 Task: Look for space in Begamganj, India from 4th June, 2023 to 15th June, 2023 for 2 adults in price range Rs.10000 to Rs.15000. Place can be entire place with 1  bedroom having 1 bed and 1 bathroom. Property type can be house, flat, guest house, hotel. Booking option can be shelf check-in. Required host language is English.
Action: Mouse moved to (445, 93)
Screenshot: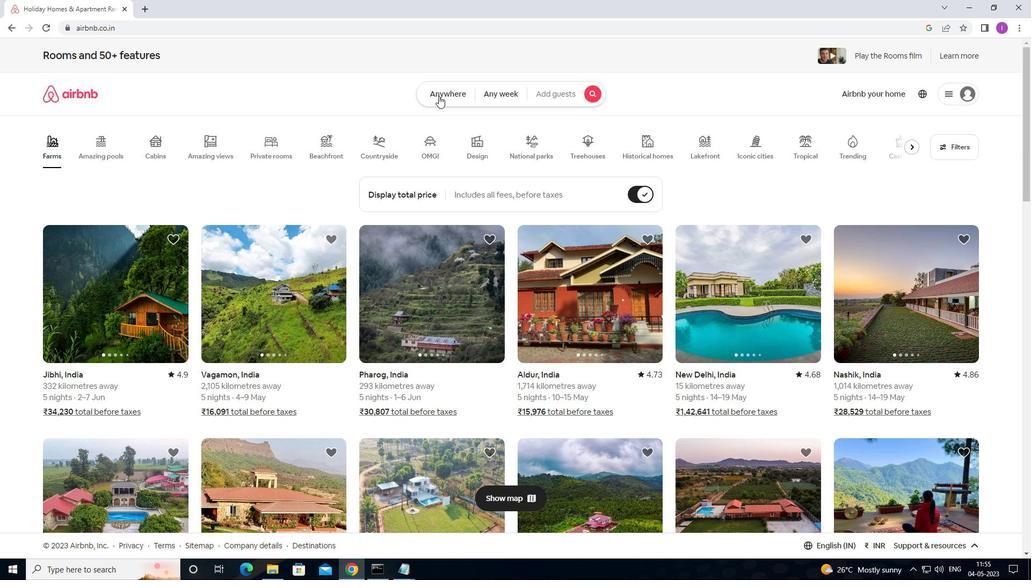 
Action: Mouse pressed left at (445, 93)
Screenshot: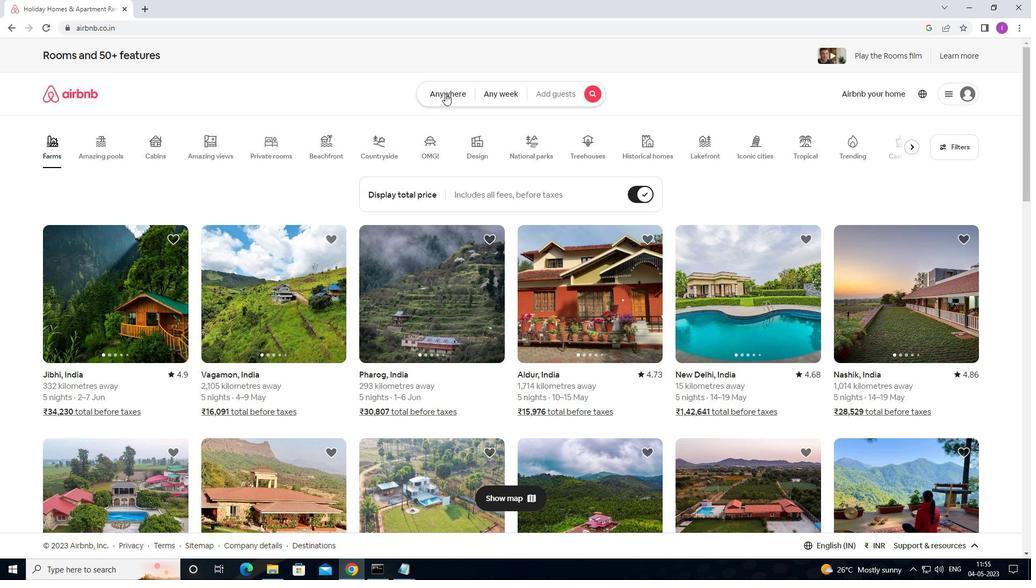 
Action: Mouse moved to (361, 140)
Screenshot: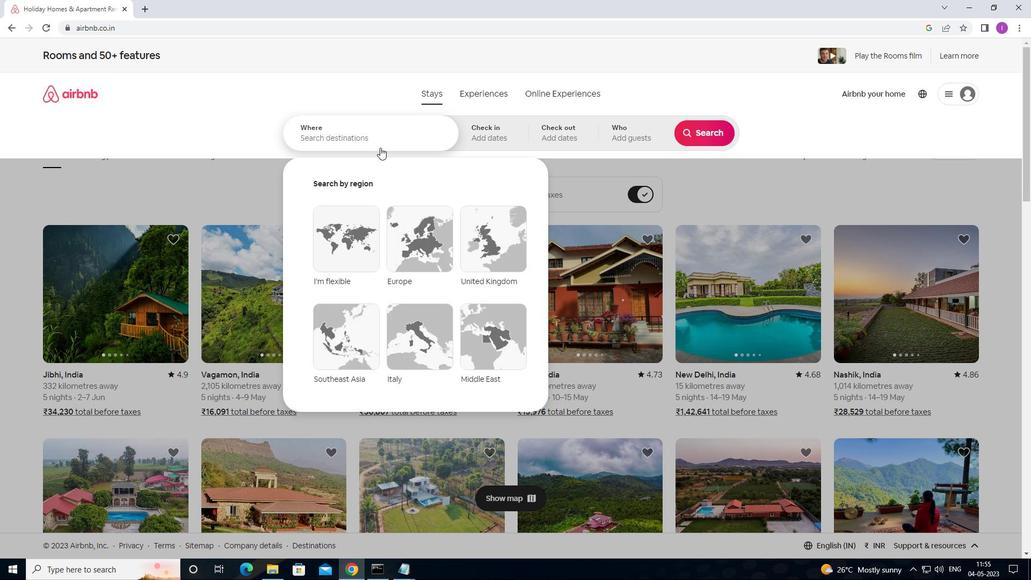 
Action: Mouse pressed left at (361, 140)
Screenshot: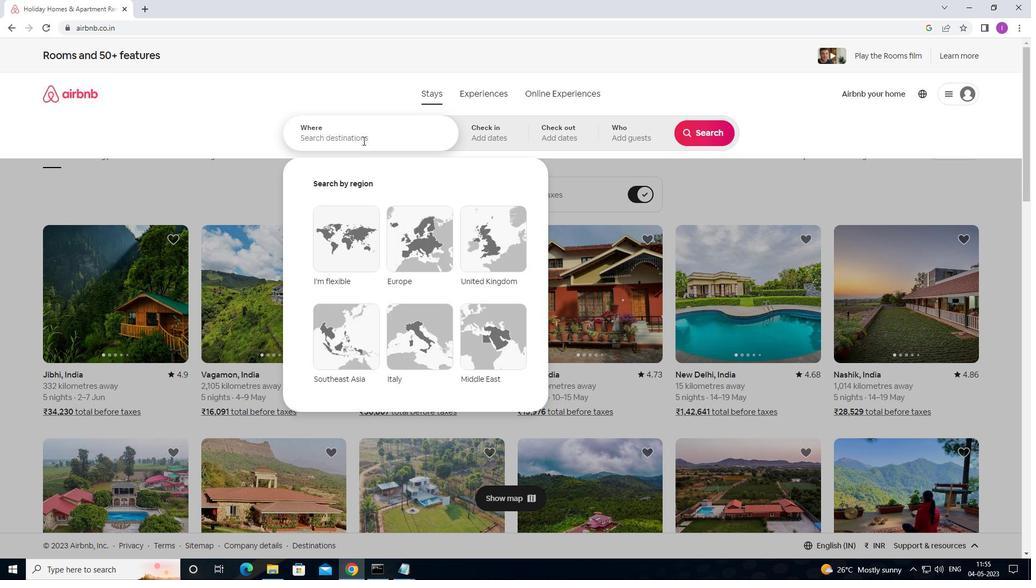 
Action: Mouse moved to (368, 142)
Screenshot: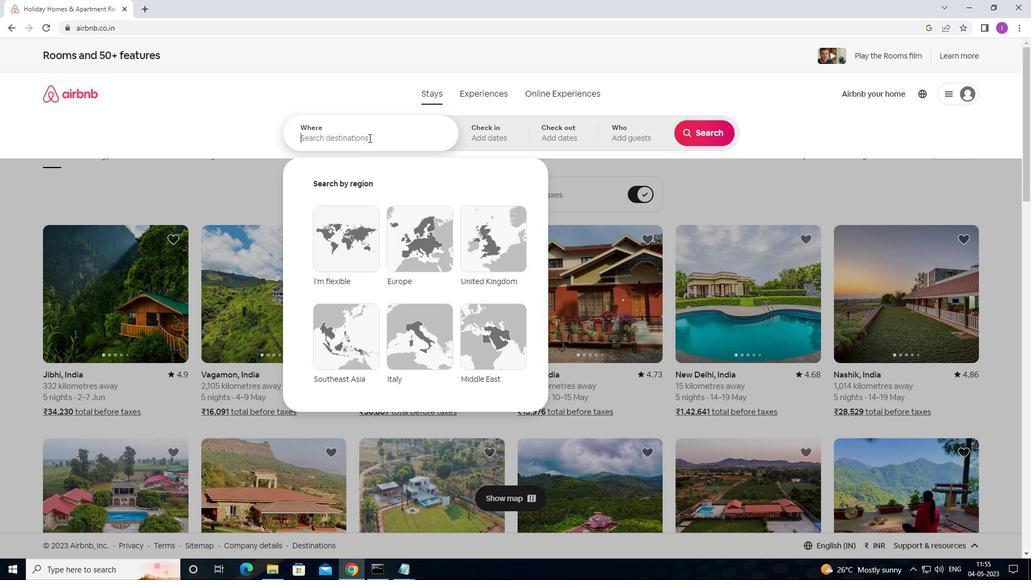 
Action: Key pressed <Key.shift>BEGAMGA
Screenshot: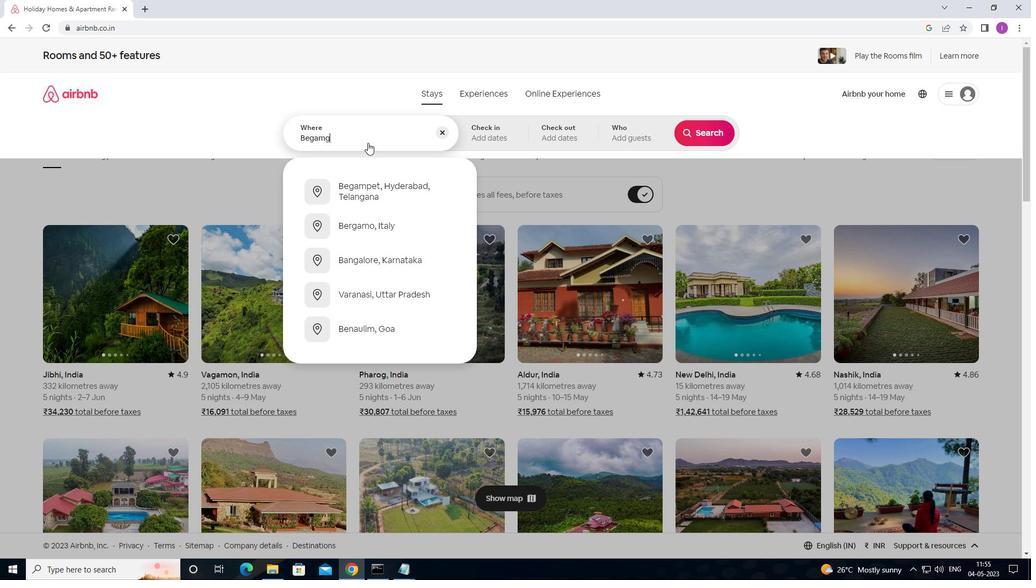 
Action: Mouse moved to (368, 142)
Screenshot: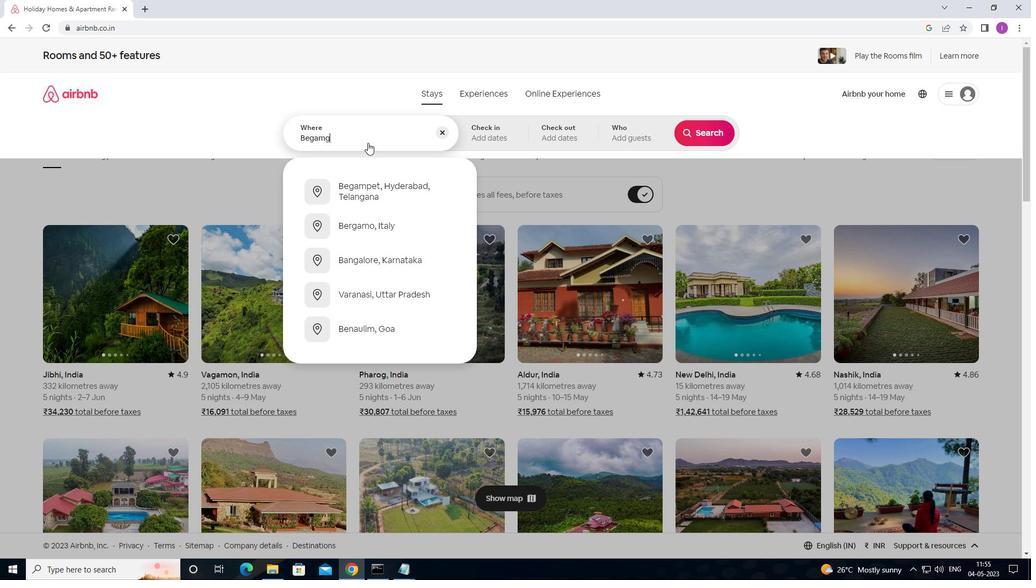 
Action: Key pressed NJ,<Key.shift>INDIA
Screenshot: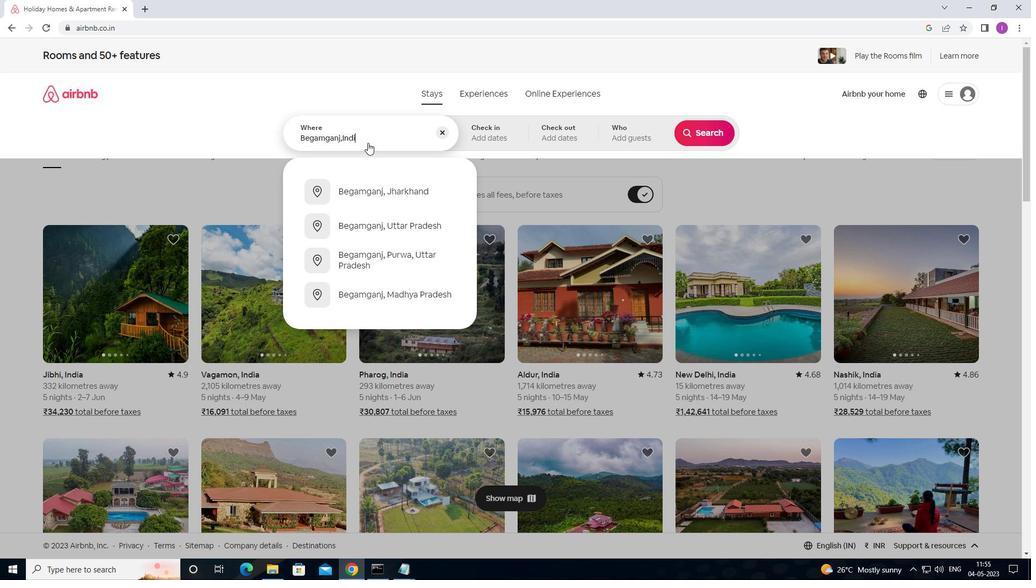 
Action: Mouse moved to (506, 138)
Screenshot: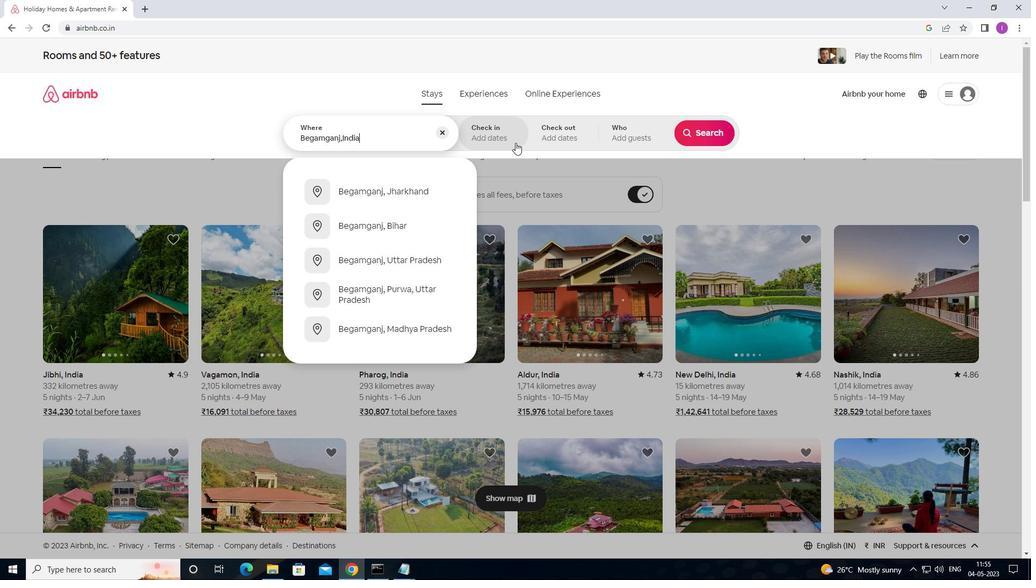 
Action: Mouse pressed left at (506, 138)
Screenshot: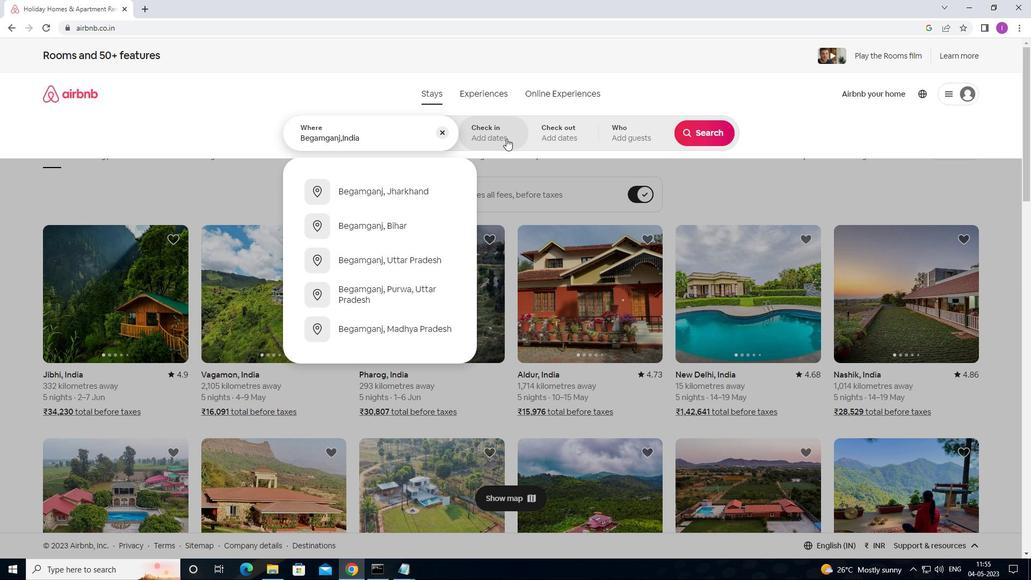 
Action: Mouse moved to (532, 288)
Screenshot: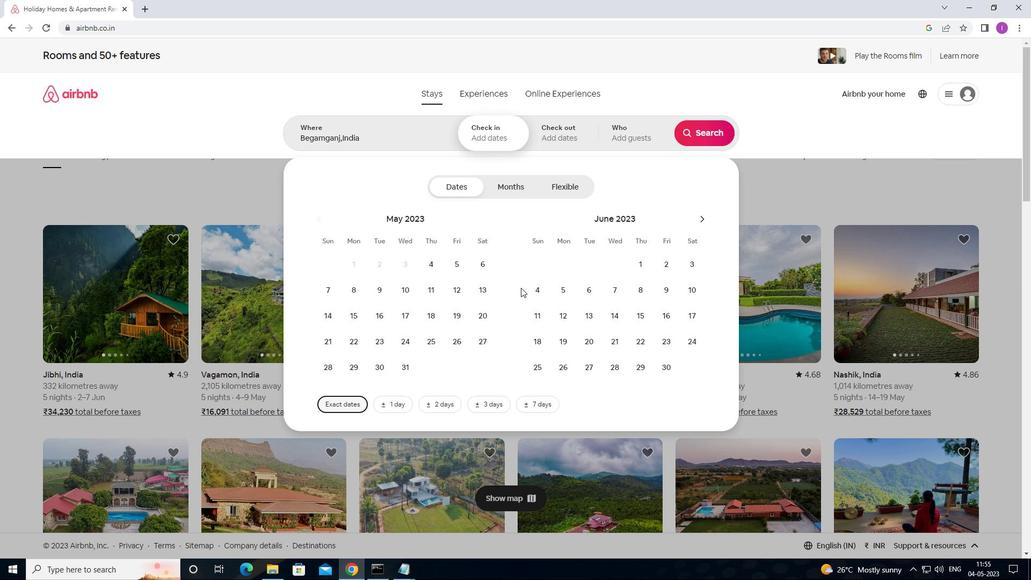 
Action: Mouse pressed left at (532, 288)
Screenshot: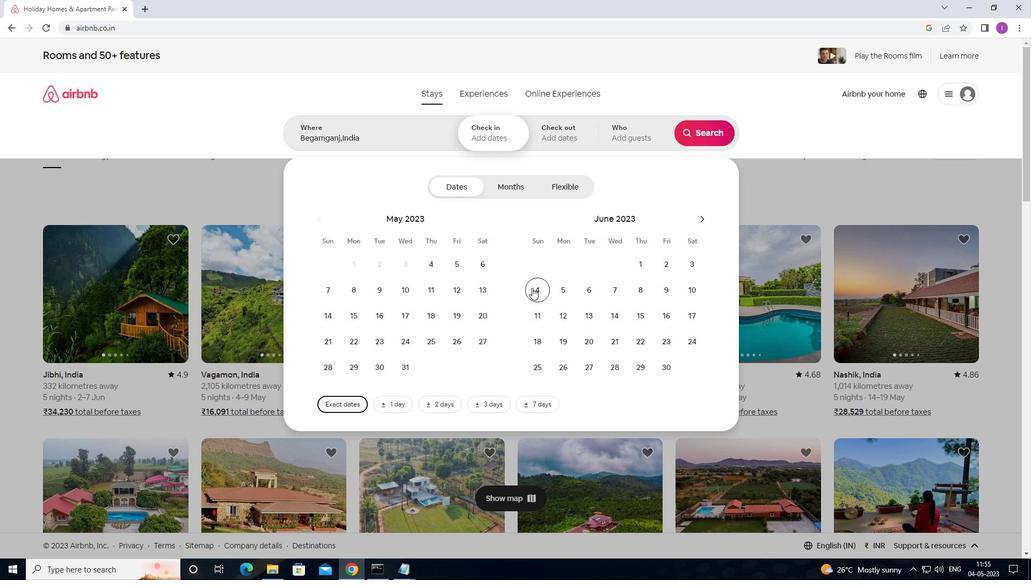 
Action: Mouse moved to (645, 316)
Screenshot: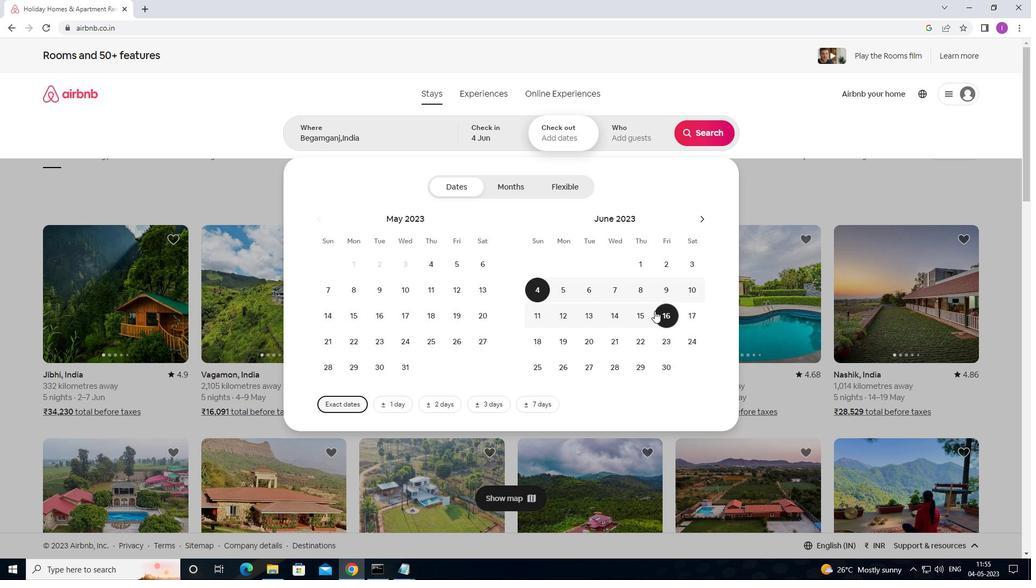 
Action: Mouse pressed left at (645, 316)
Screenshot: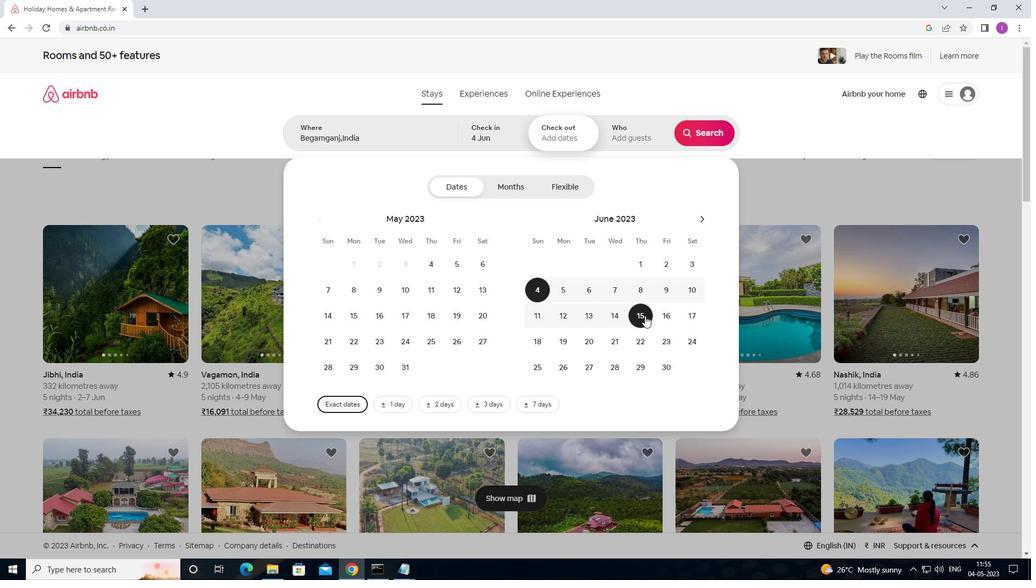
Action: Mouse moved to (629, 132)
Screenshot: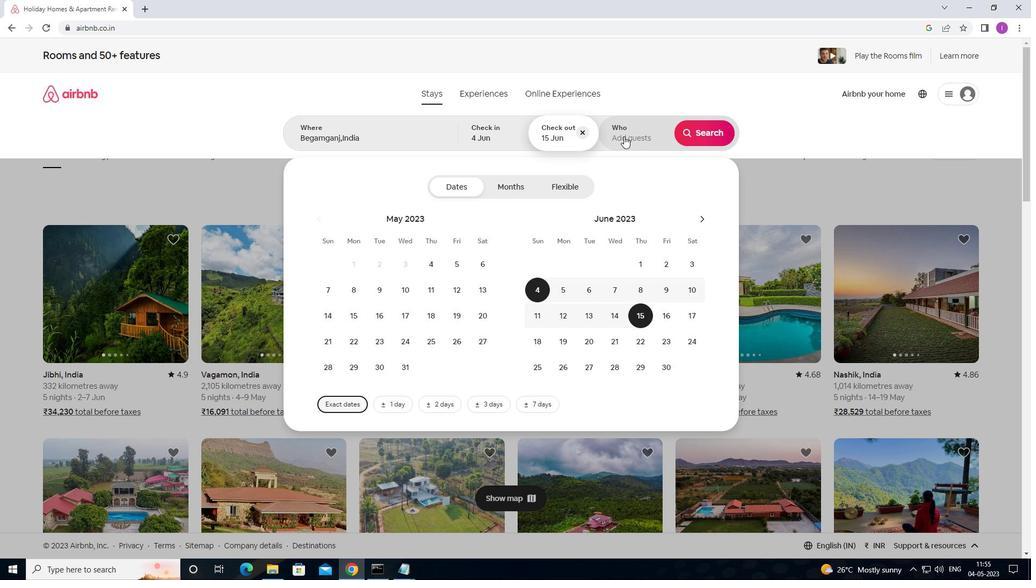 
Action: Mouse pressed left at (629, 132)
Screenshot: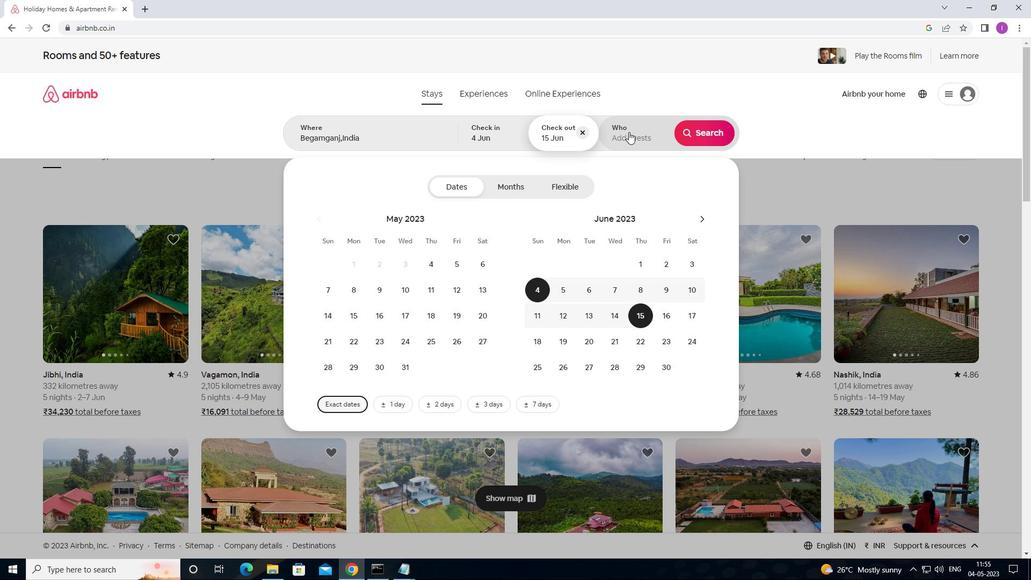 
Action: Mouse moved to (703, 190)
Screenshot: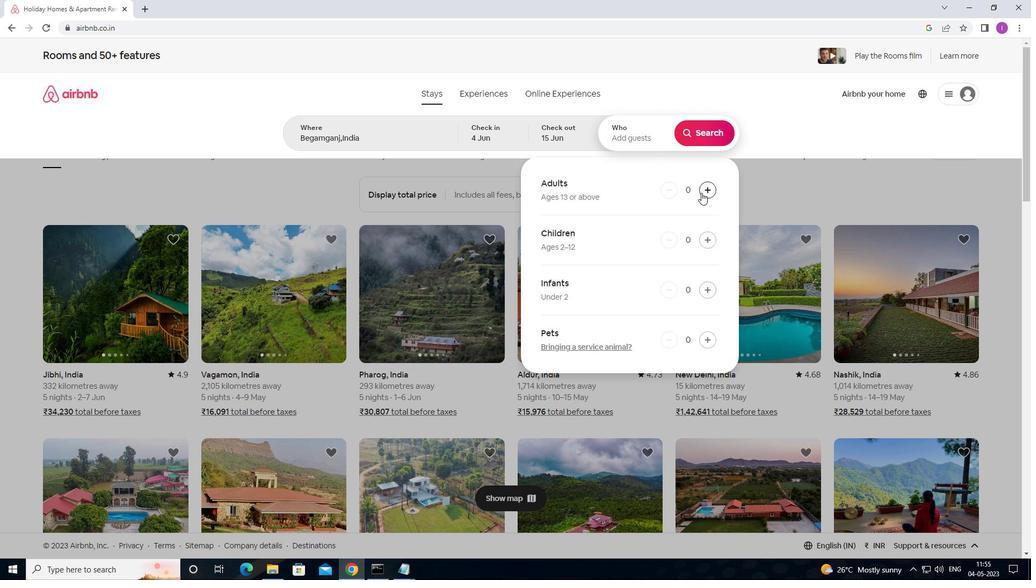 
Action: Mouse pressed left at (703, 190)
Screenshot: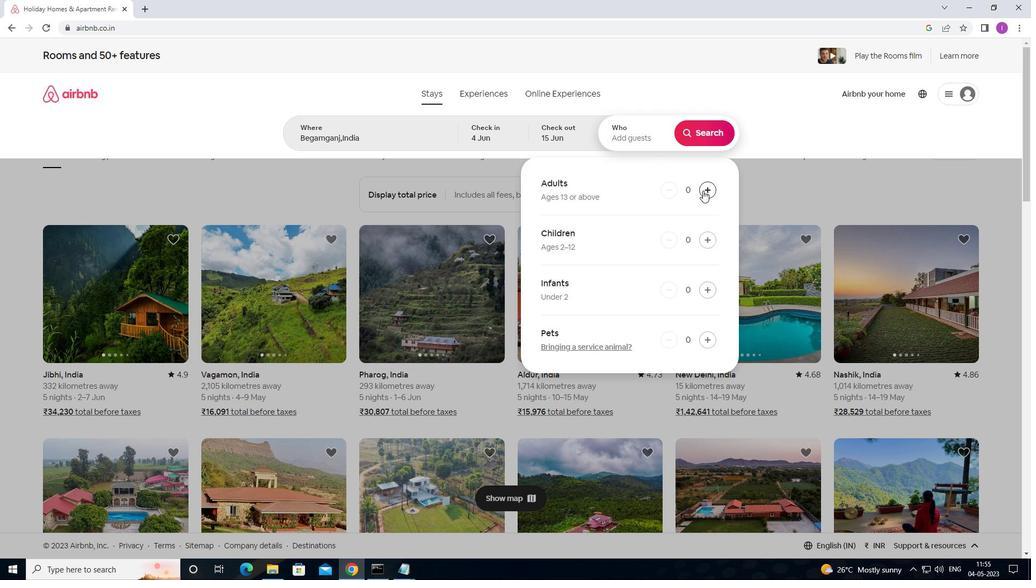 
Action: Mouse moved to (704, 190)
Screenshot: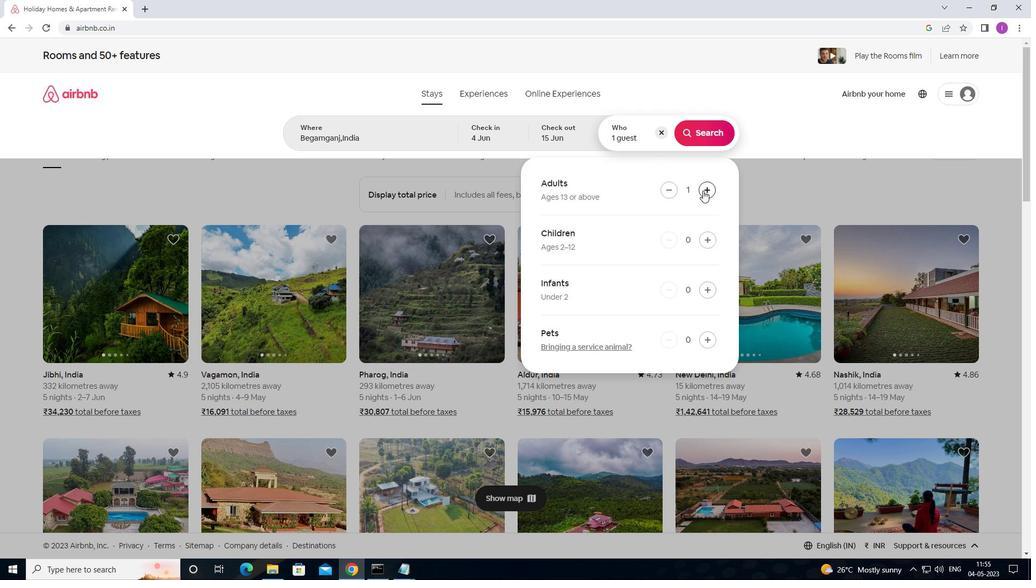 
Action: Mouse pressed left at (704, 190)
Screenshot: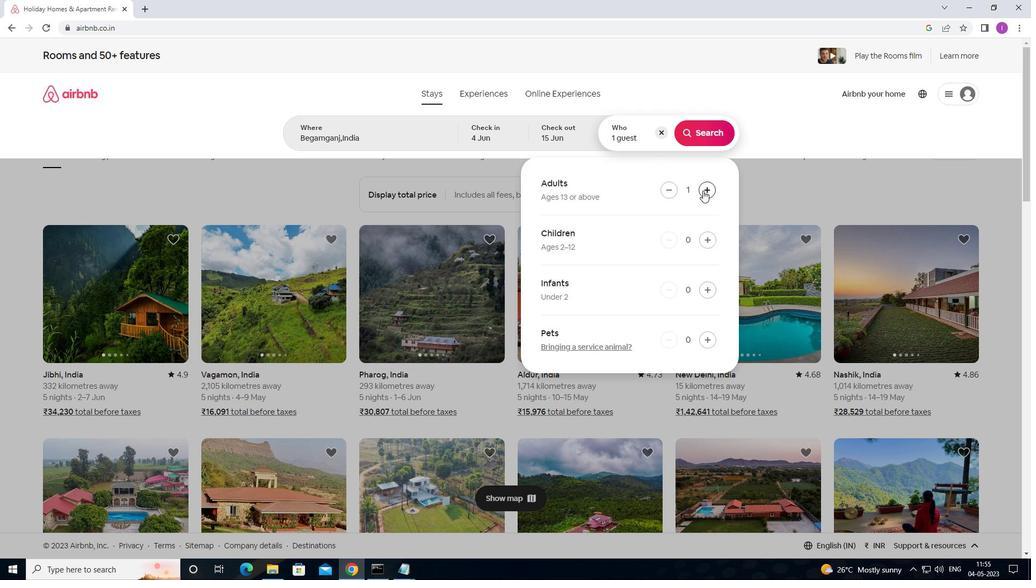 
Action: Mouse moved to (704, 138)
Screenshot: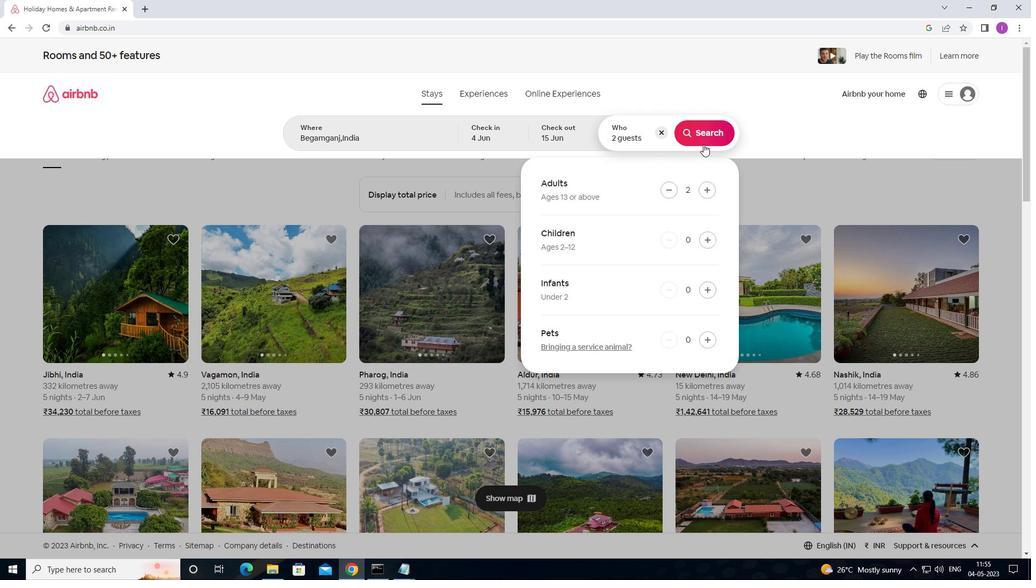 
Action: Mouse pressed left at (704, 138)
Screenshot: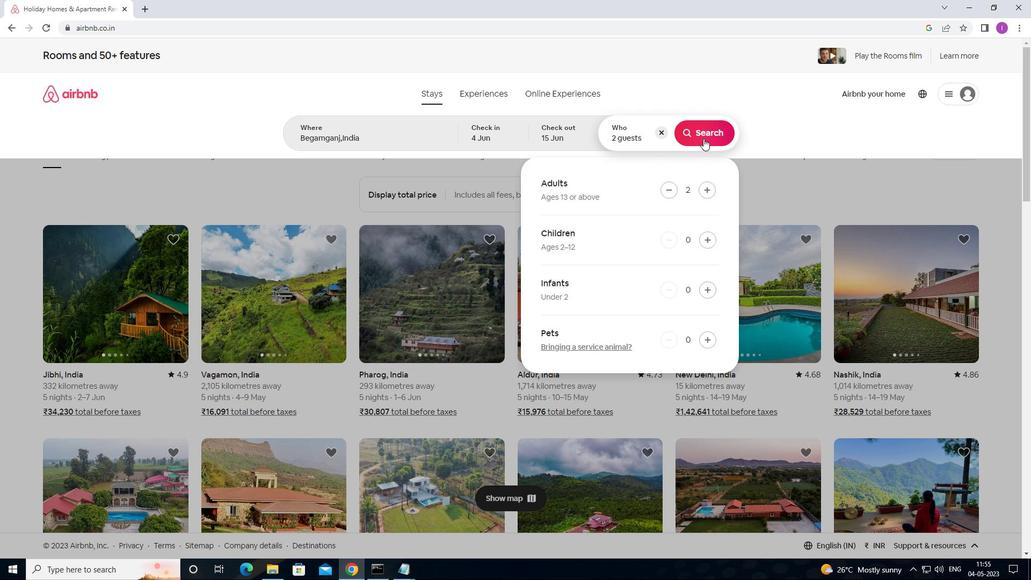 
Action: Mouse moved to (990, 108)
Screenshot: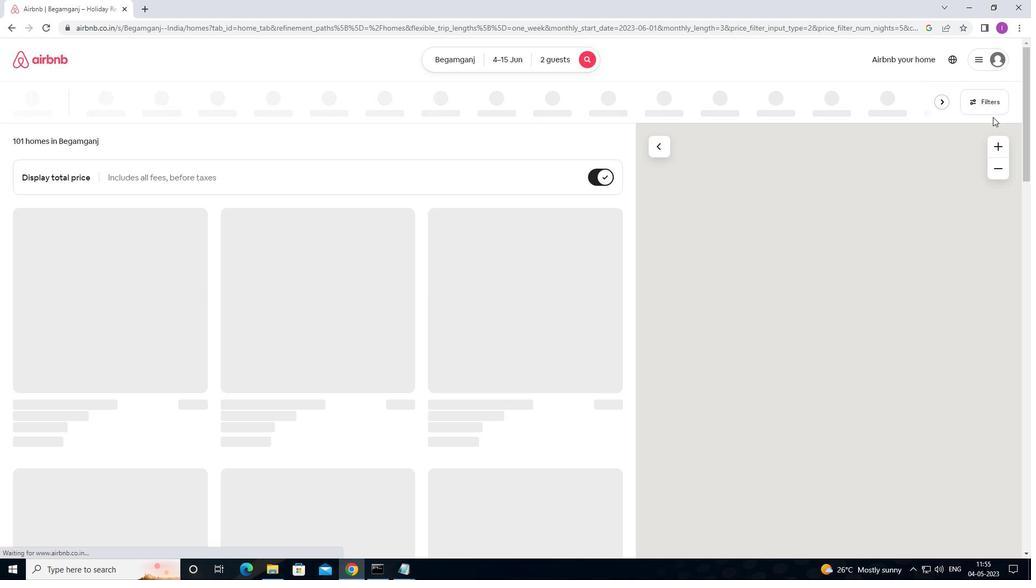 
Action: Mouse pressed left at (990, 108)
Screenshot: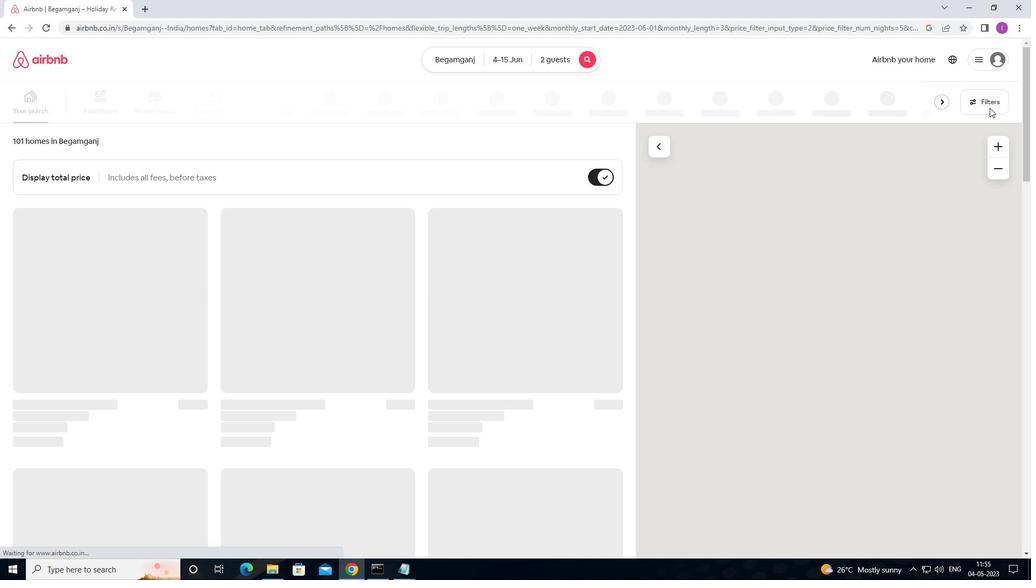 
Action: Mouse moved to (377, 239)
Screenshot: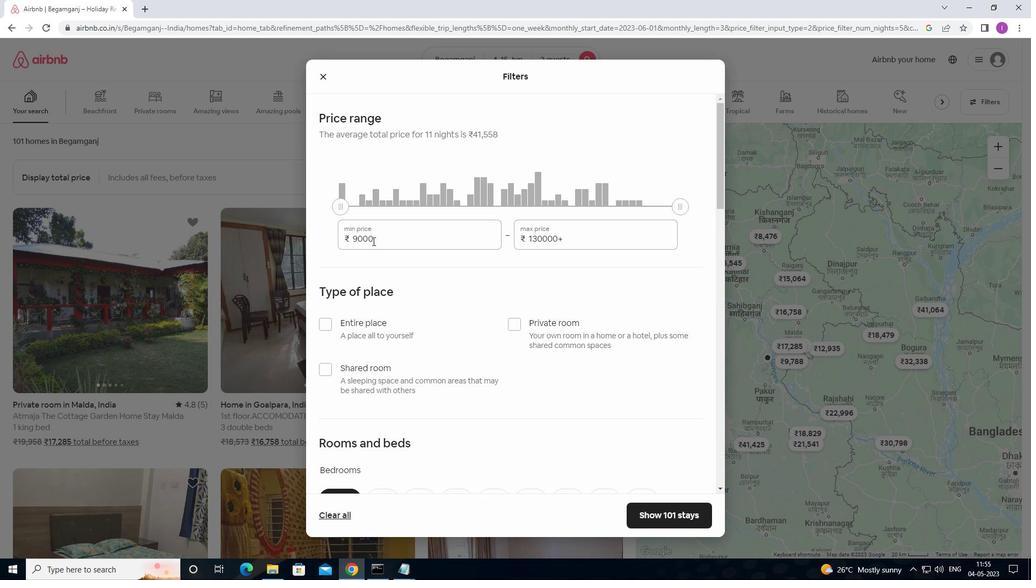 
Action: Mouse pressed left at (377, 239)
Screenshot: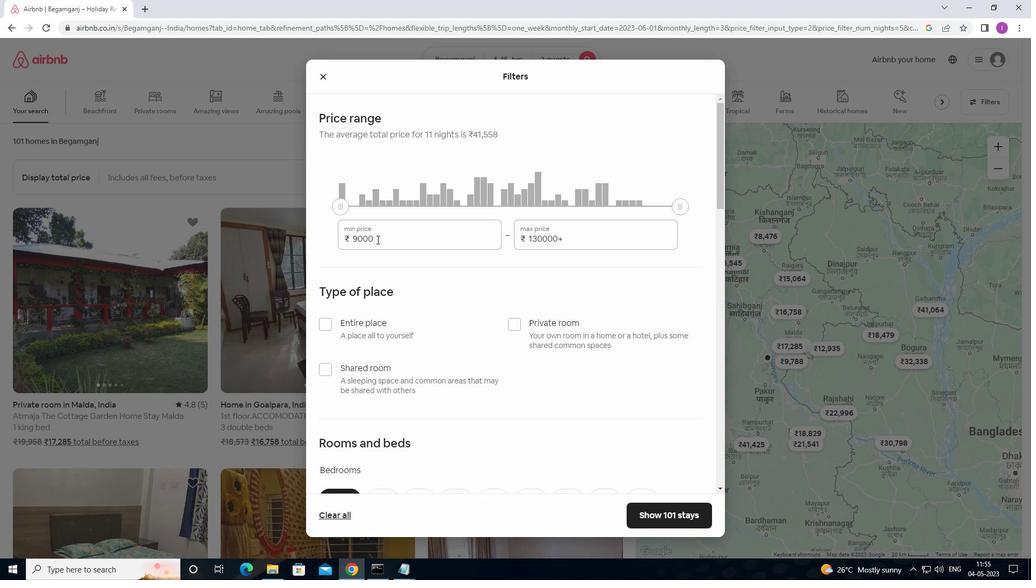 
Action: Mouse moved to (335, 239)
Screenshot: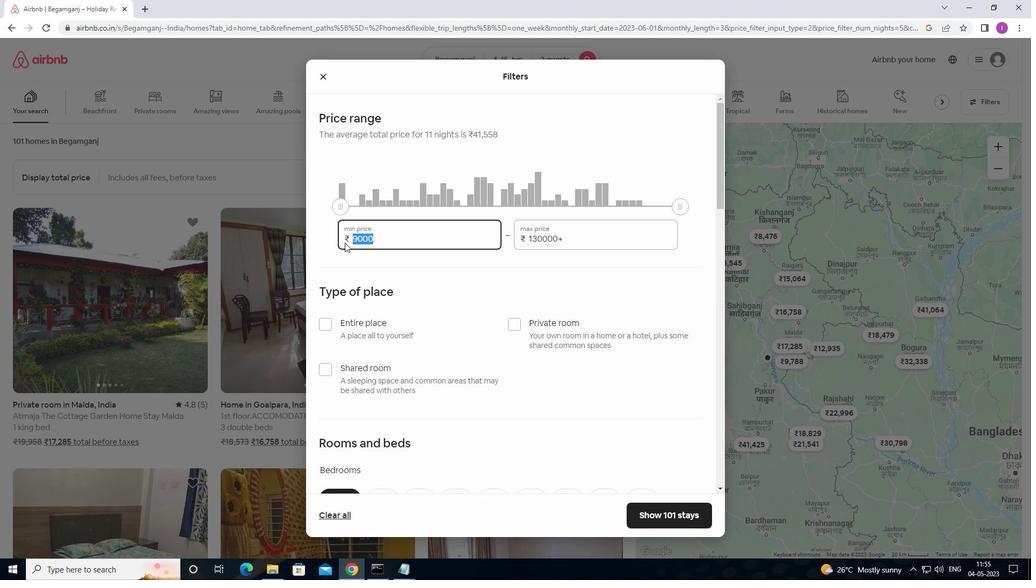 
Action: Key pressed 10000
Screenshot: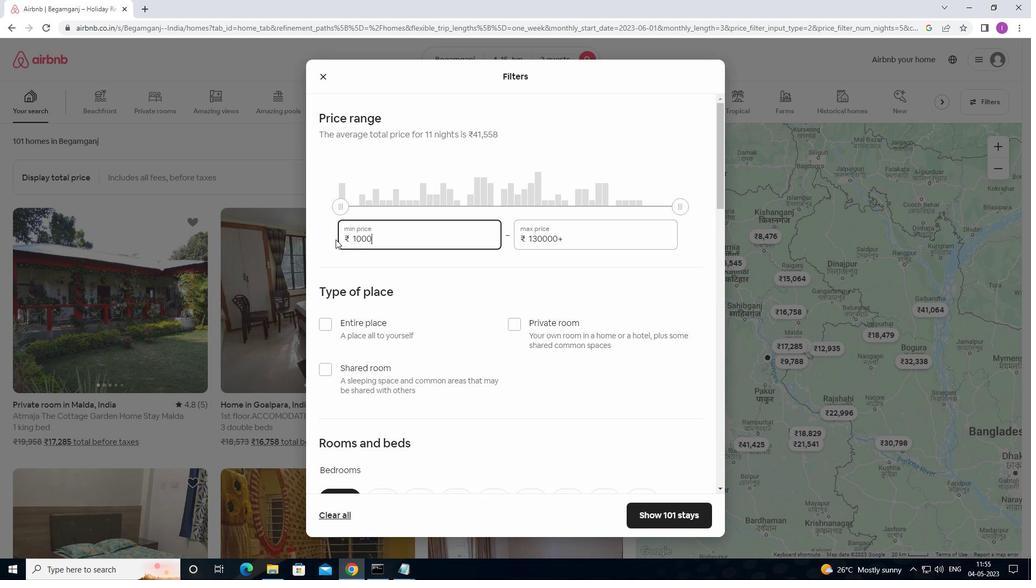 
Action: Mouse moved to (575, 237)
Screenshot: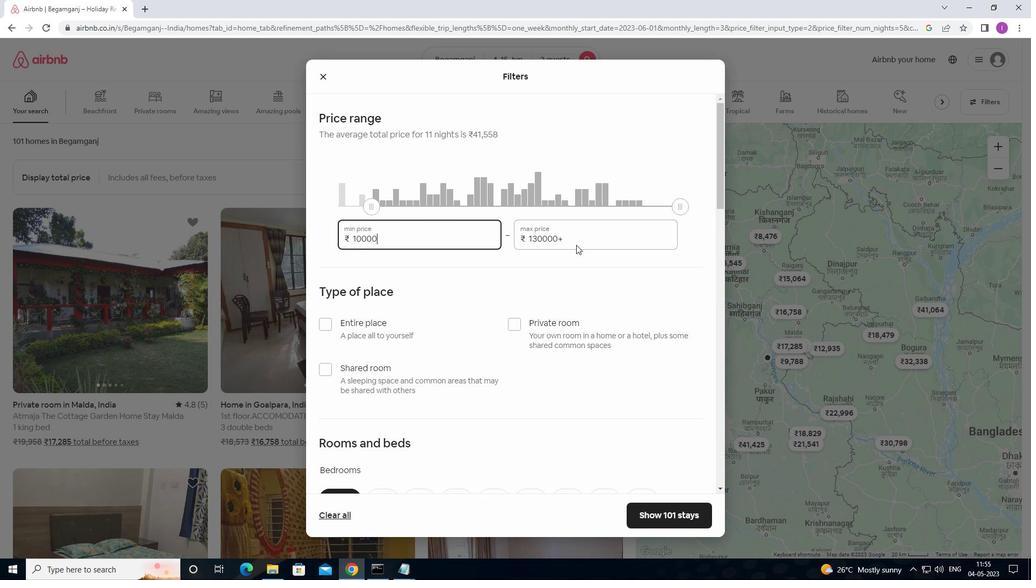 
Action: Mouse pressed left at (575, 237)
Screenshot: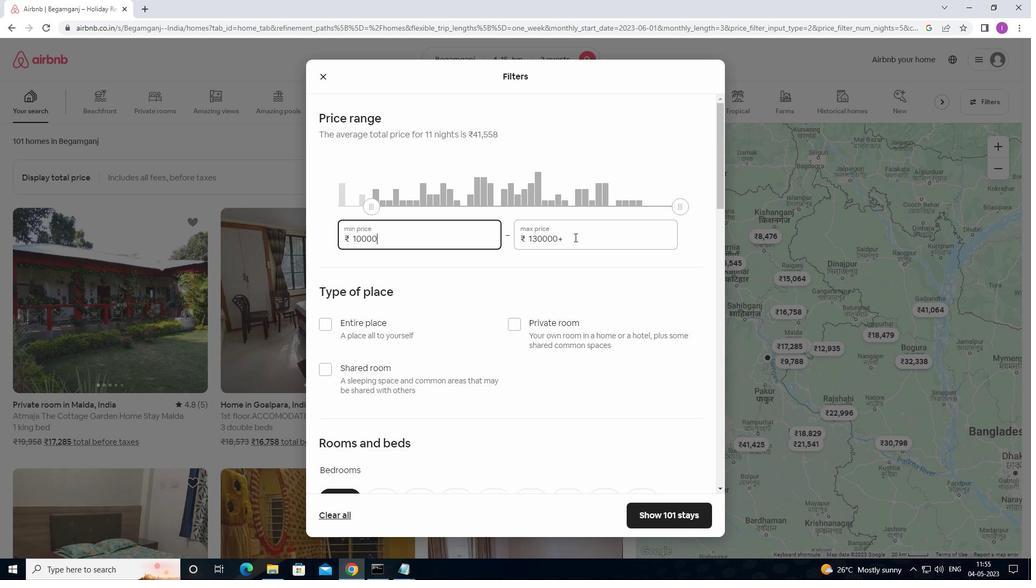
Action: Mouse moved to (619, 233)
Screenshot: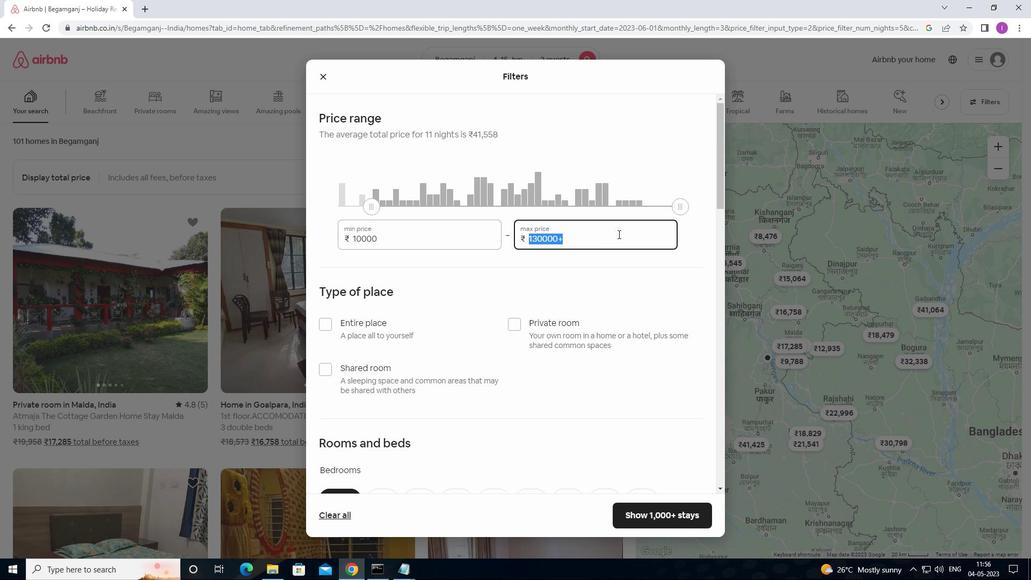 
Action: Key pressed 1
Screenshot: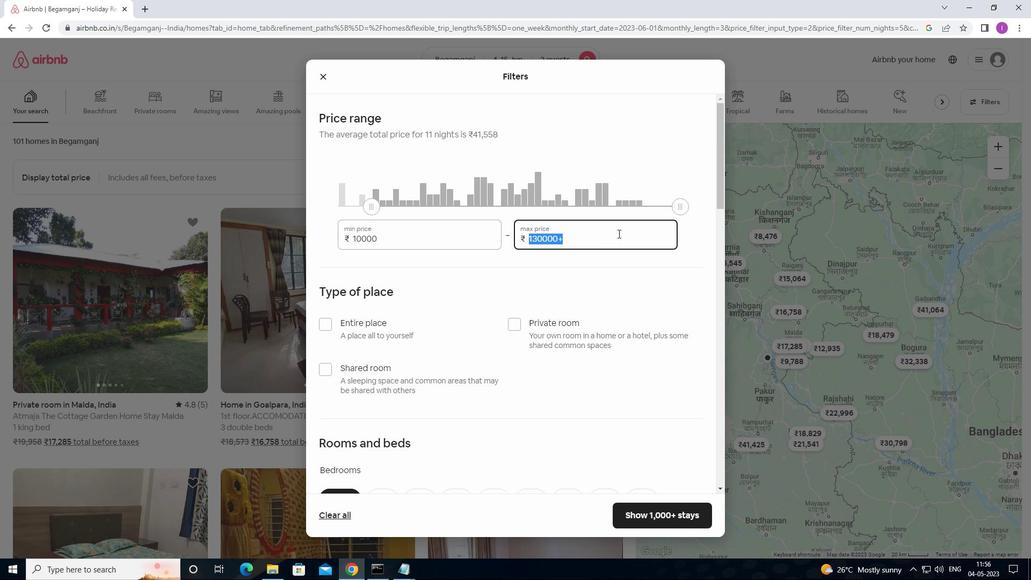 
Action: Mouse moved to (619, 233)
Screenshot: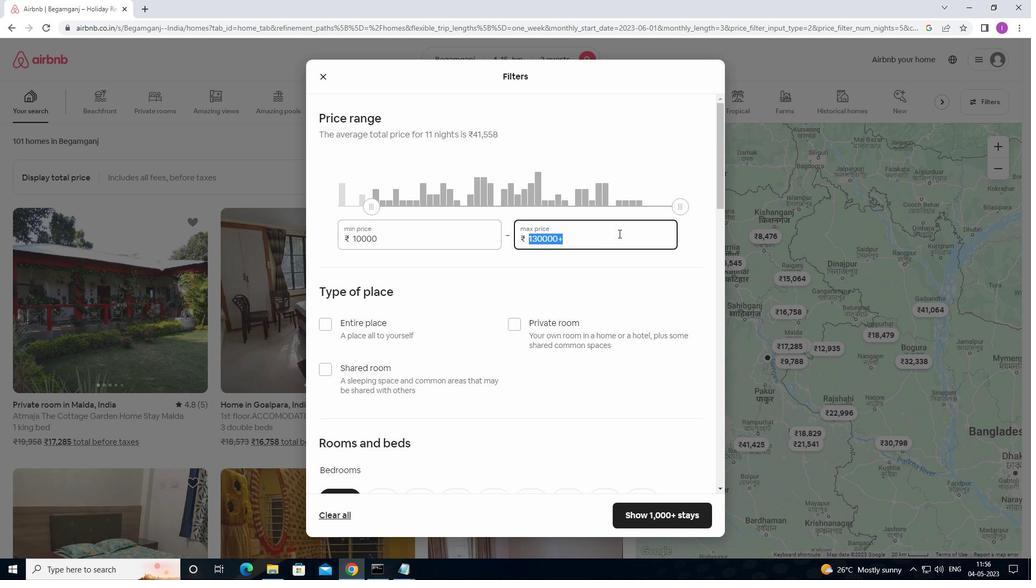 
Action: Key pressed 50
Screenshot: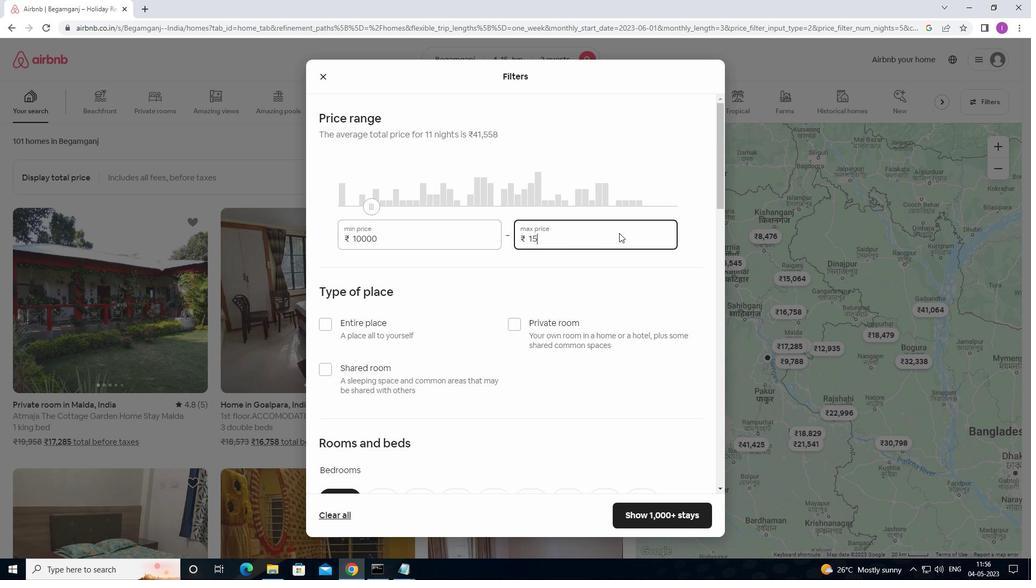 
Action: Mouse moved to (621, 232)
Screenshot: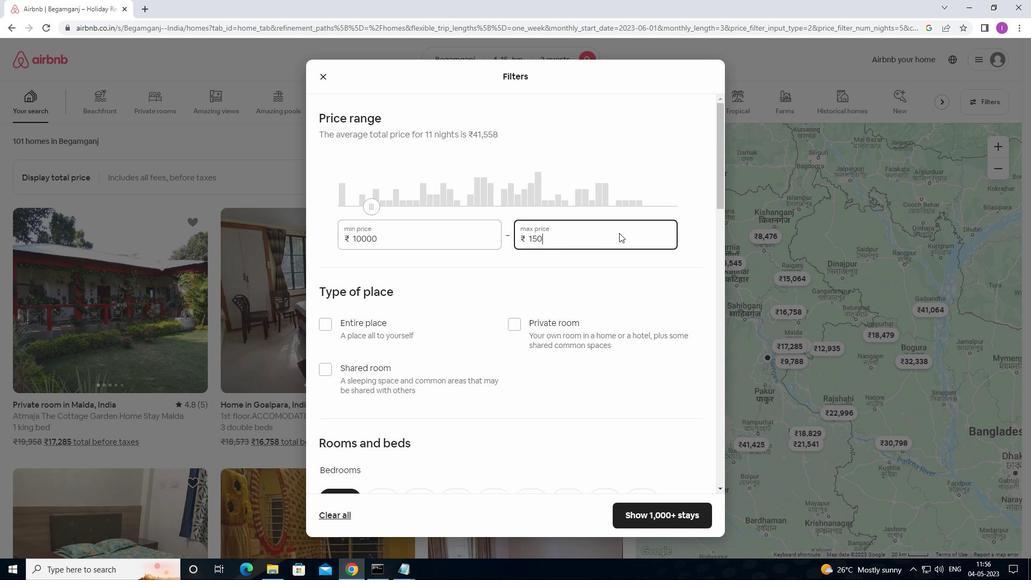 
Action: Key pressed 00
Screenshot: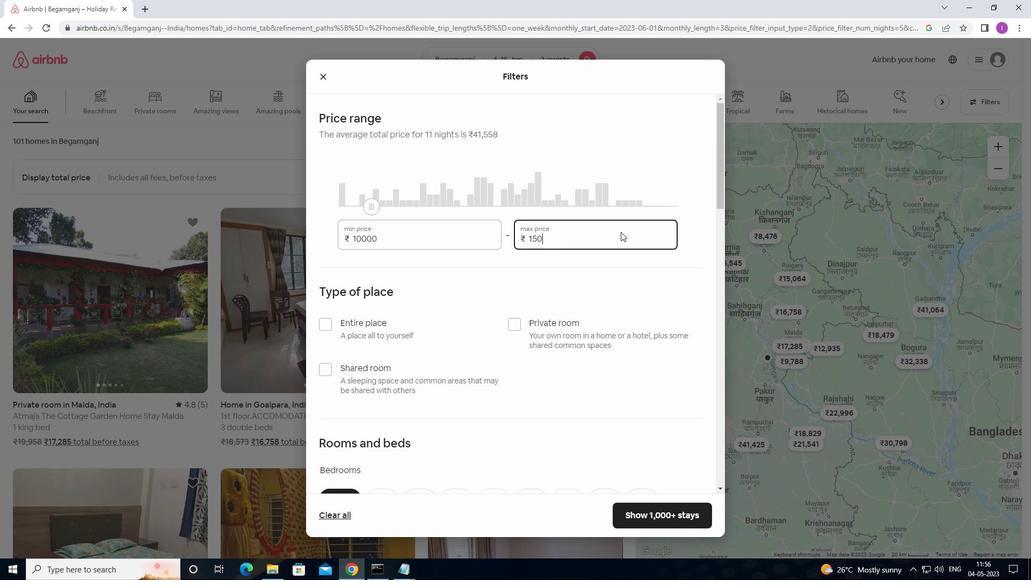 
Action: Mouse moved to (629, 227)
Screenshot: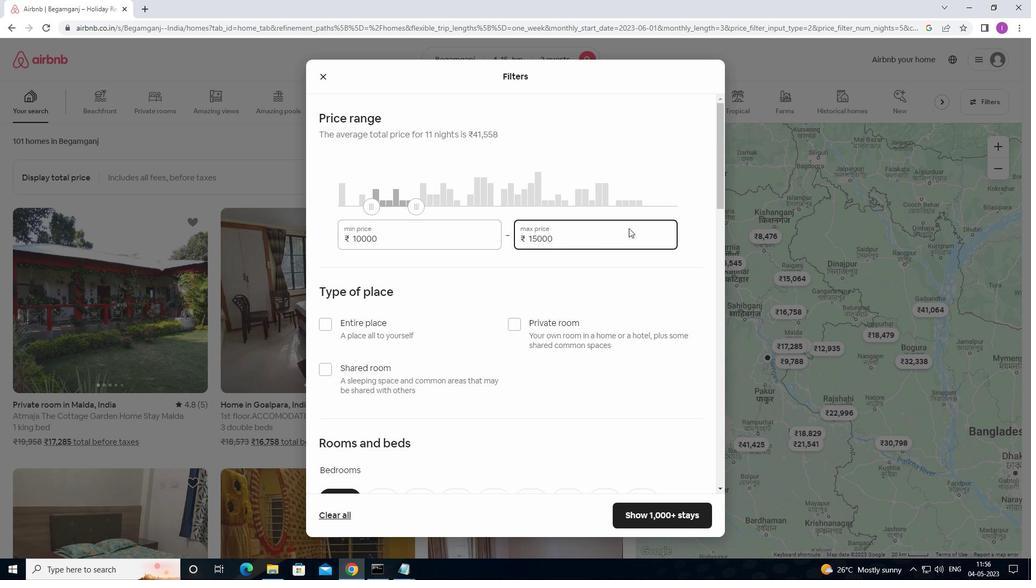 
Action: Mouse scrolled (629, 227) with delta (0, 0)
Screenshot: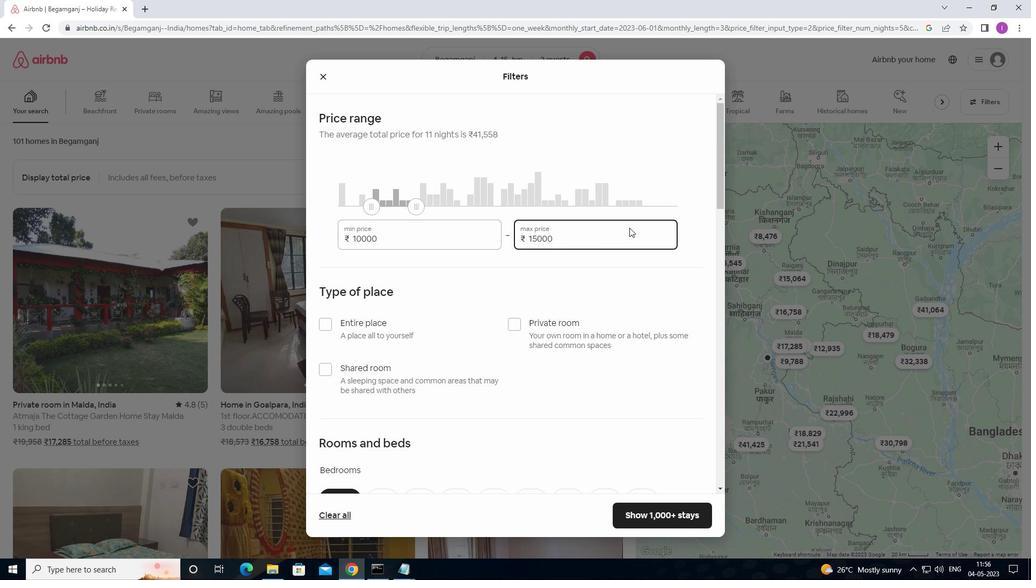 
Action: Mouse moved to (326, 274)
Screenshot: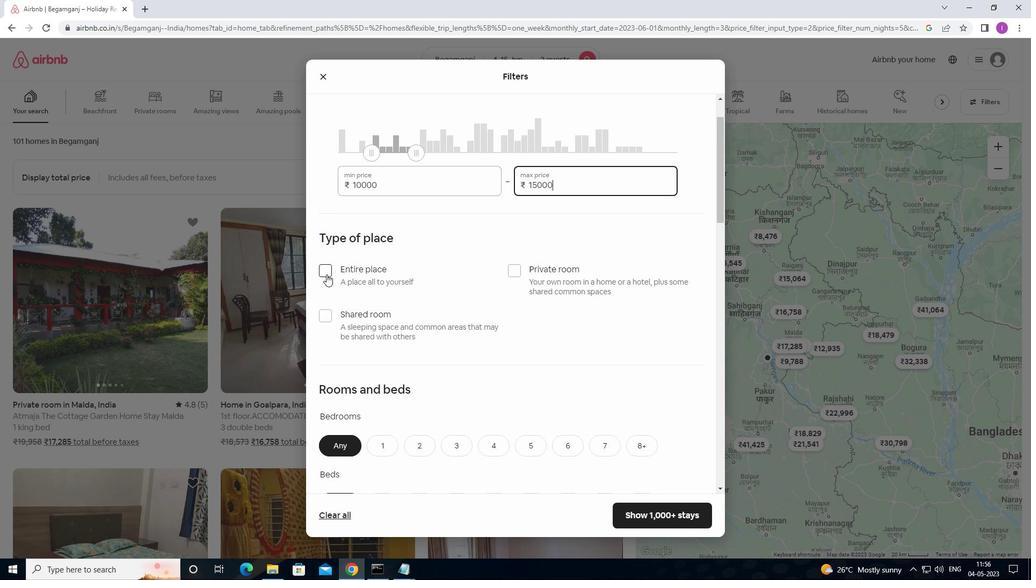 
Action: Mouse pressed left at (326, 274)
Screenshot: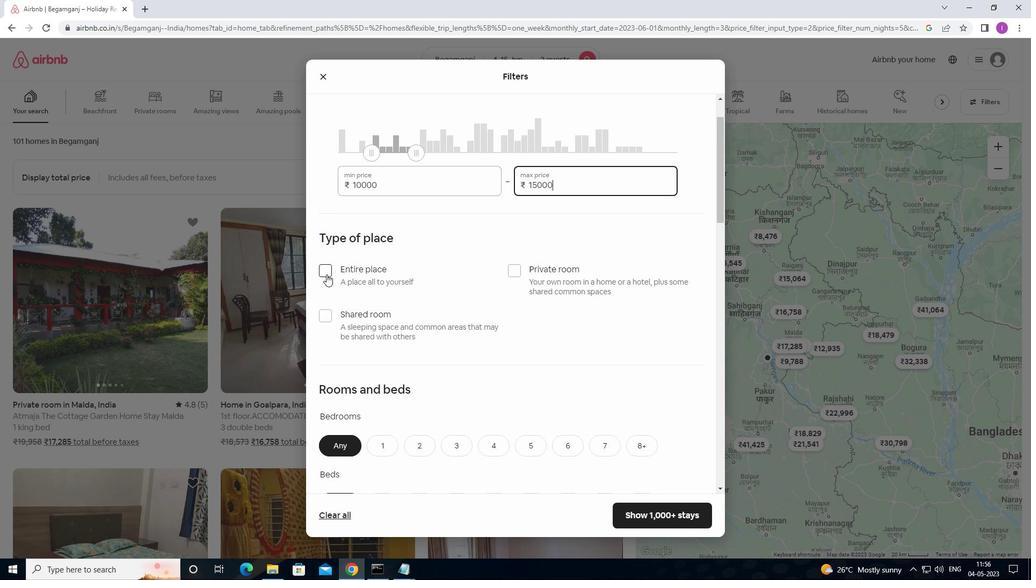 
Action: Mouse moved to (386, 310)
Screenshot: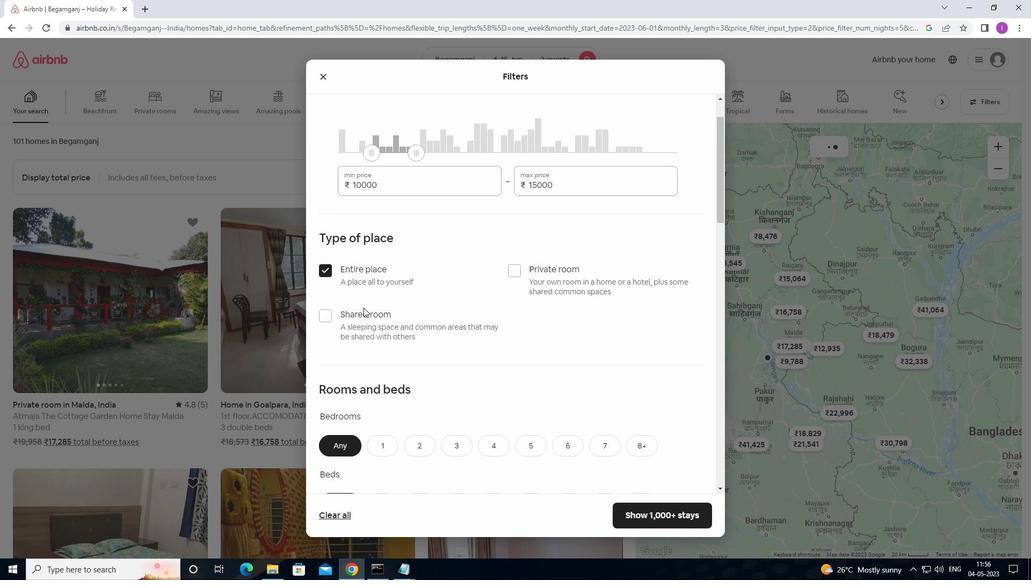 
Action: Mouse scrolled (386, 310) with delta (0, 0)
Screenshot: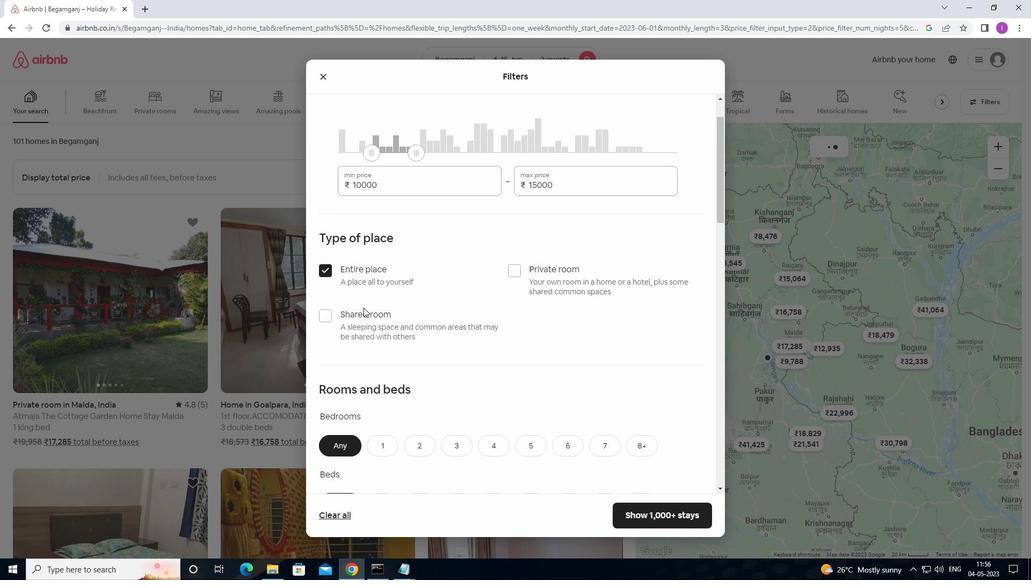 
Action: Mouse moved to (390, 312)
Screenshot: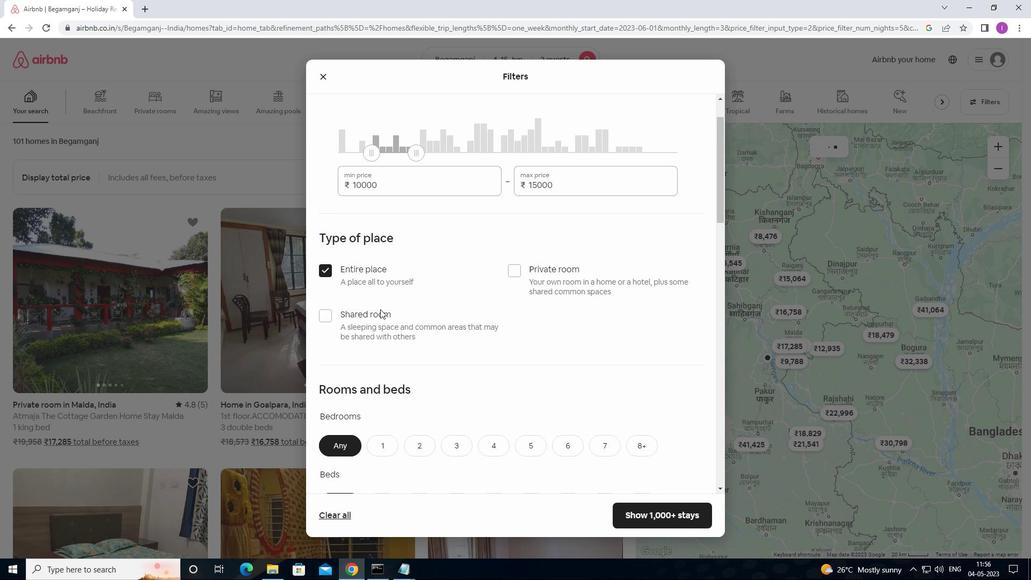 
Action: Mouse scrolled (390, 311) with delta (0, 0)
Screenshot: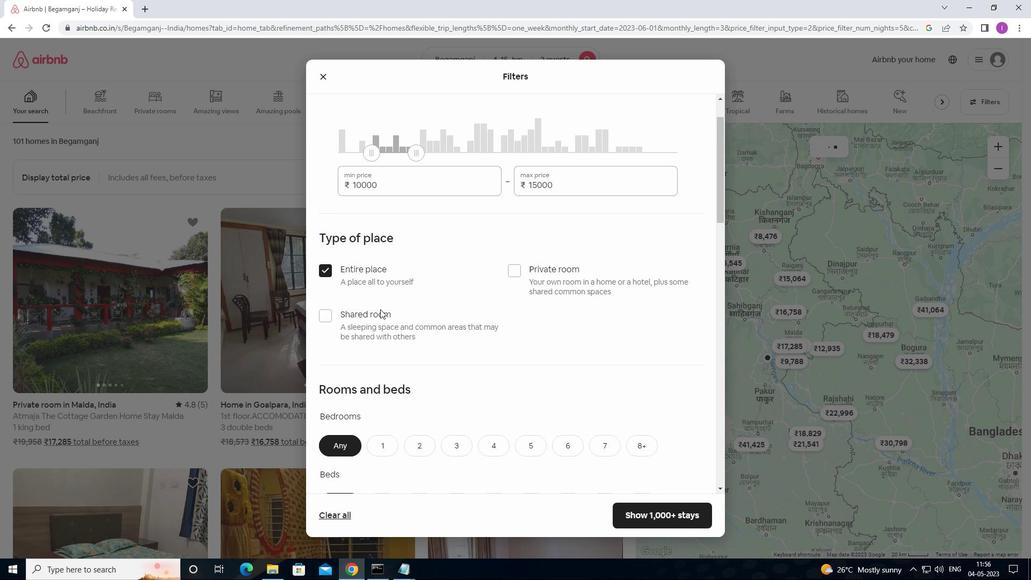 
Action: Mouse moved to (387, 329)
Screenshot: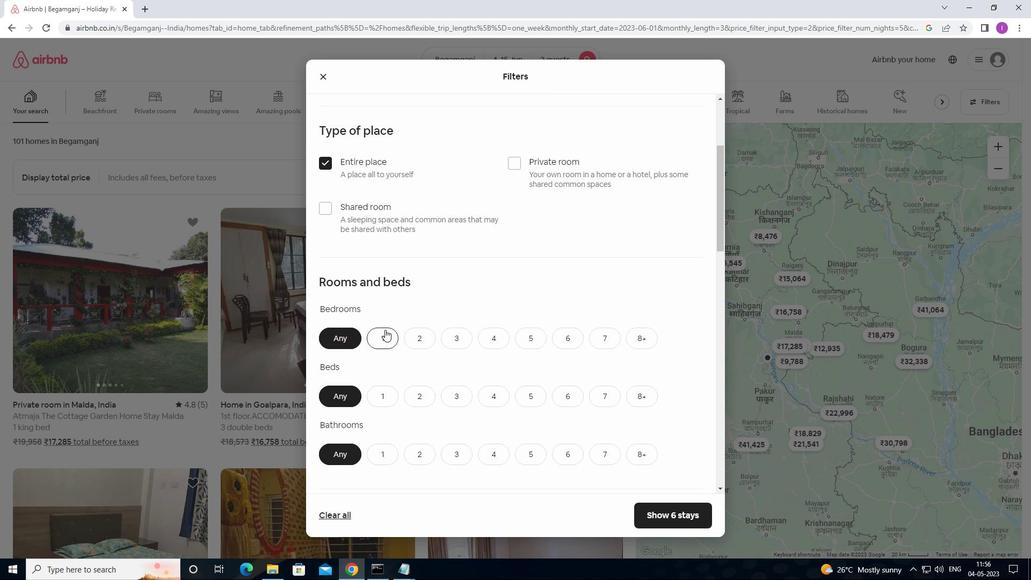 
Action: Mouse scrolled (387, 328) with delta (0, 0)
Screenshot: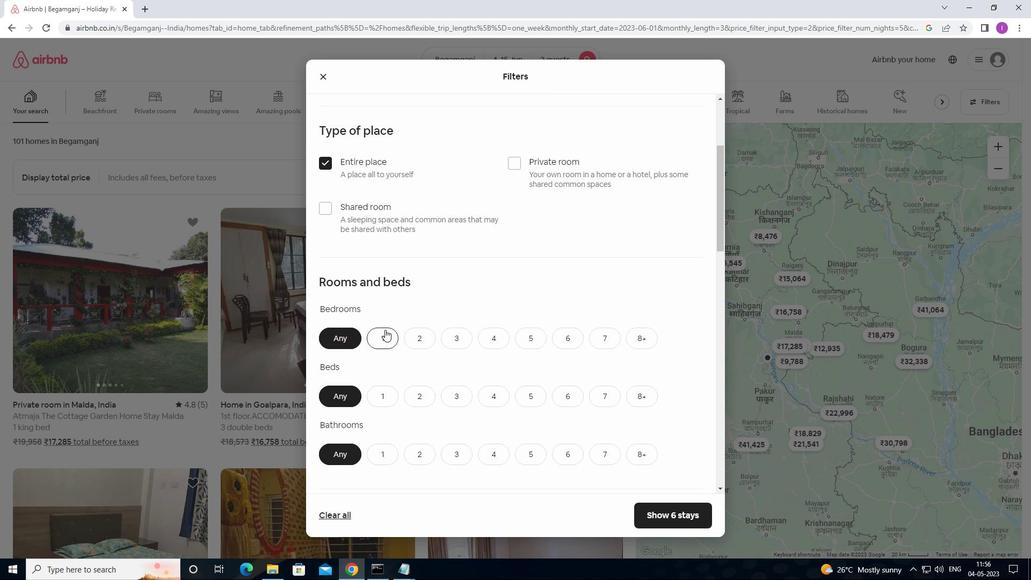 
Action: Mouse moved to (391, 328)
Screenshot: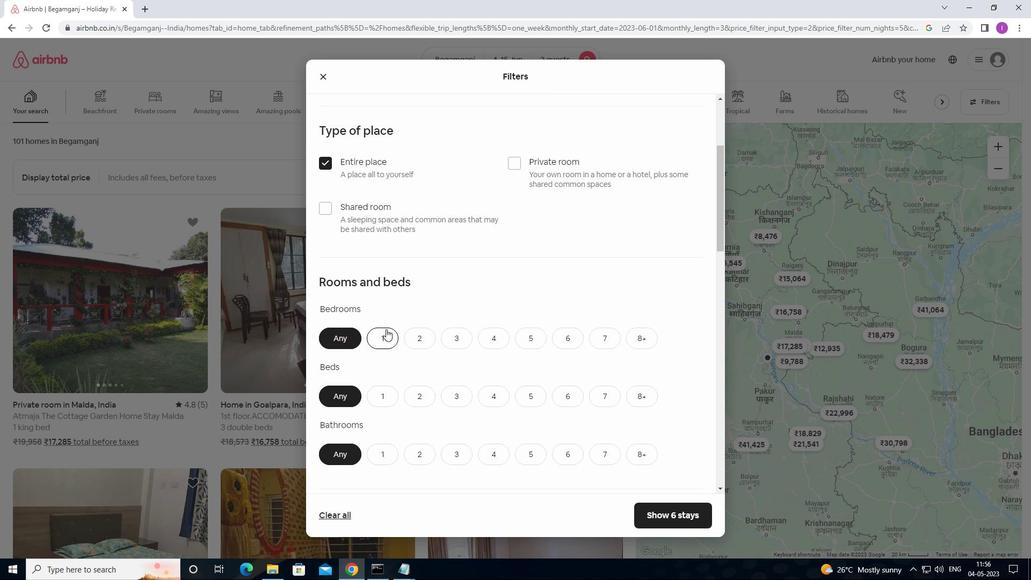 
Action: Mouse scrolled (391, 328) with delta (0, 0)
Screenshot: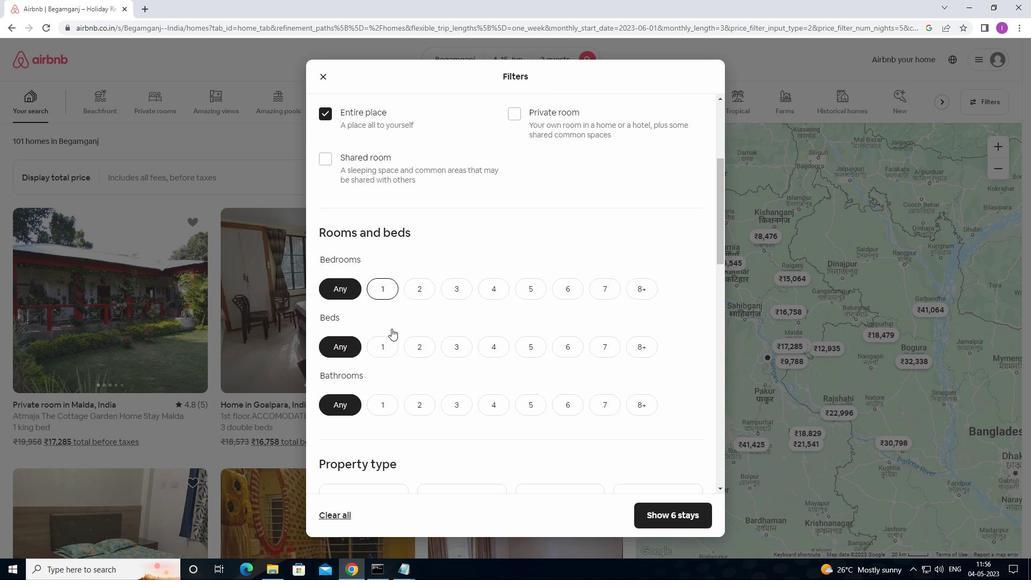 
Action: Mouse moved to (388, 230)
Screenshot: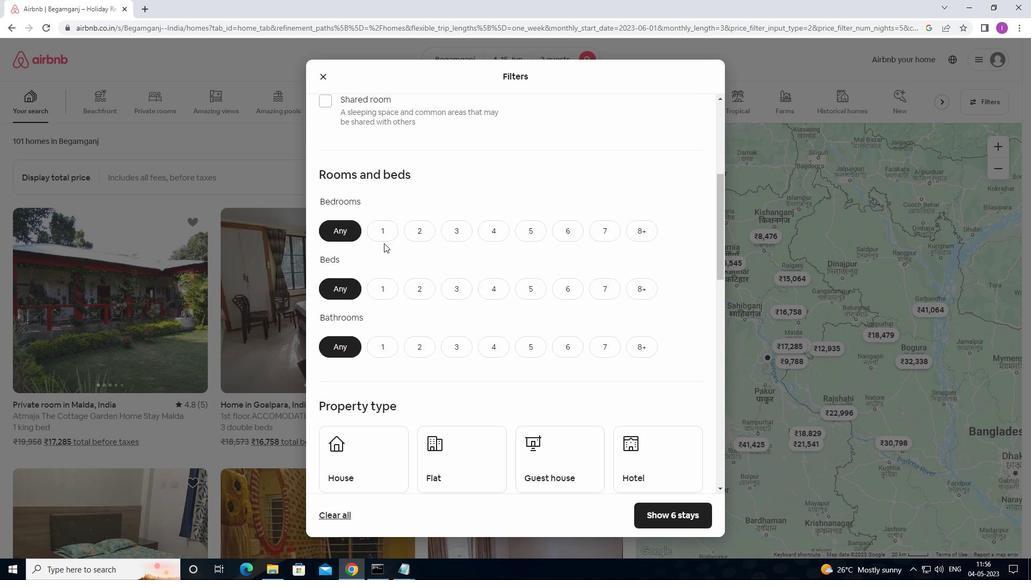 
Action: Mouse pressed left at (388, 230)
Screenshot: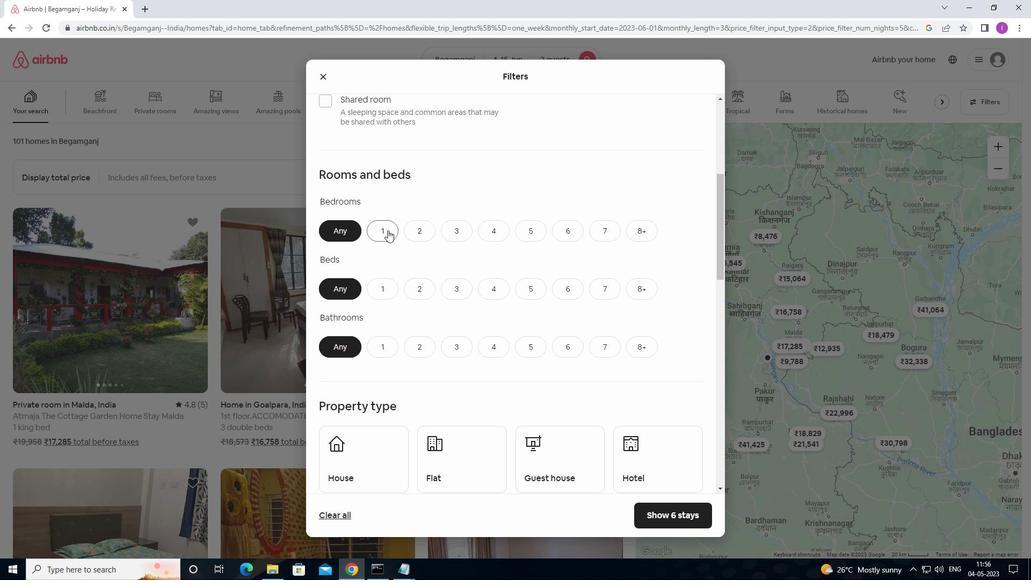 
Action: Mouse moved to (386, 293)
Screenshot: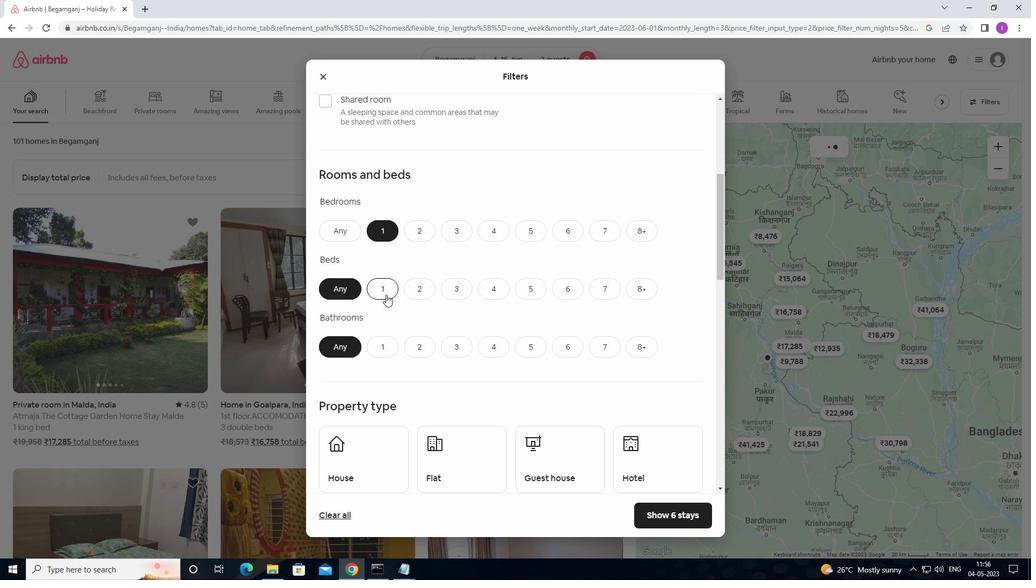 
Action: Mouse pressed left at (386, 293)
Screenshot: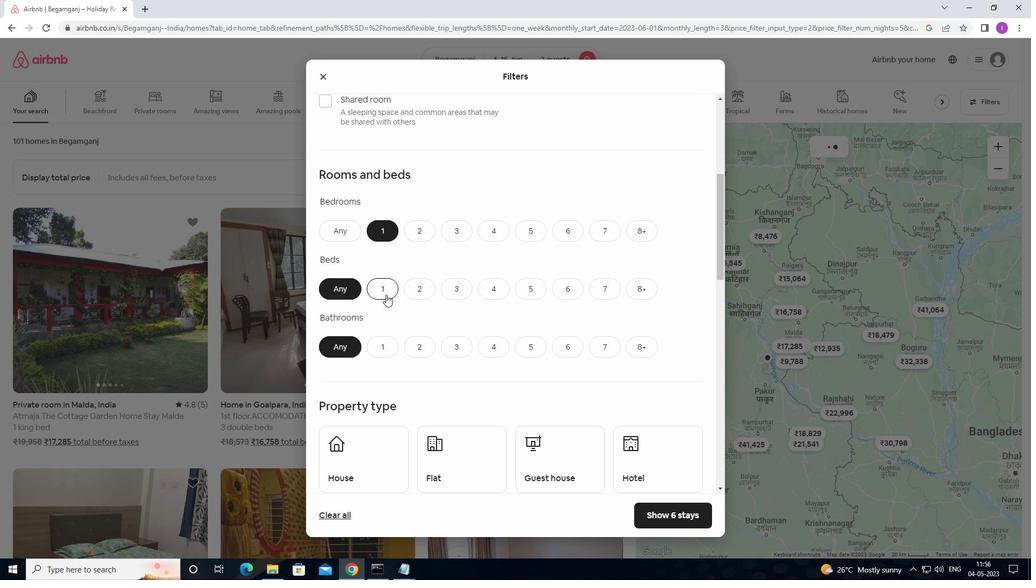 
Action: Mouse moved to (382, 343)
Screenshot: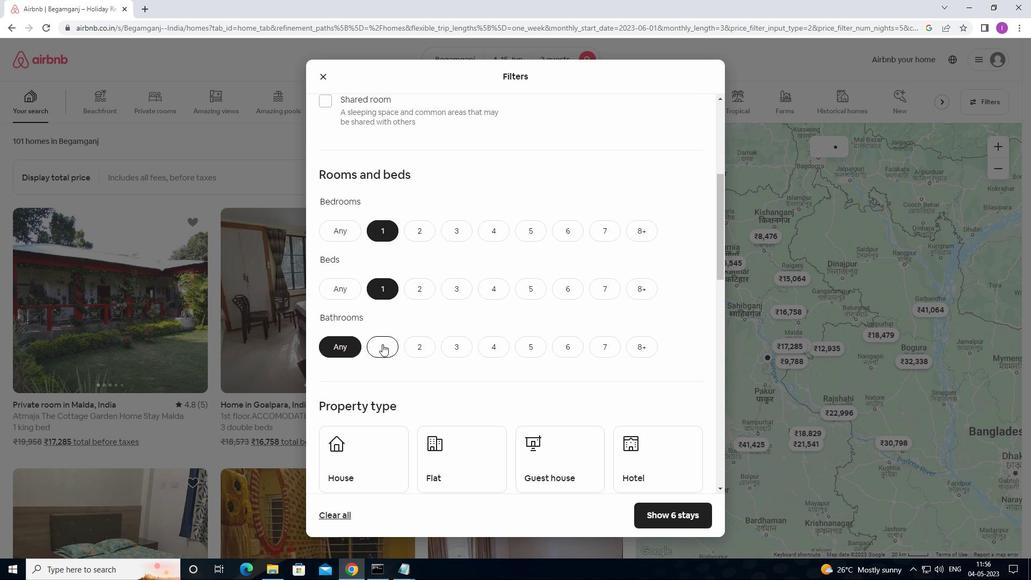 
Action: Mouse pressed left at (382, 343)
Screenshot: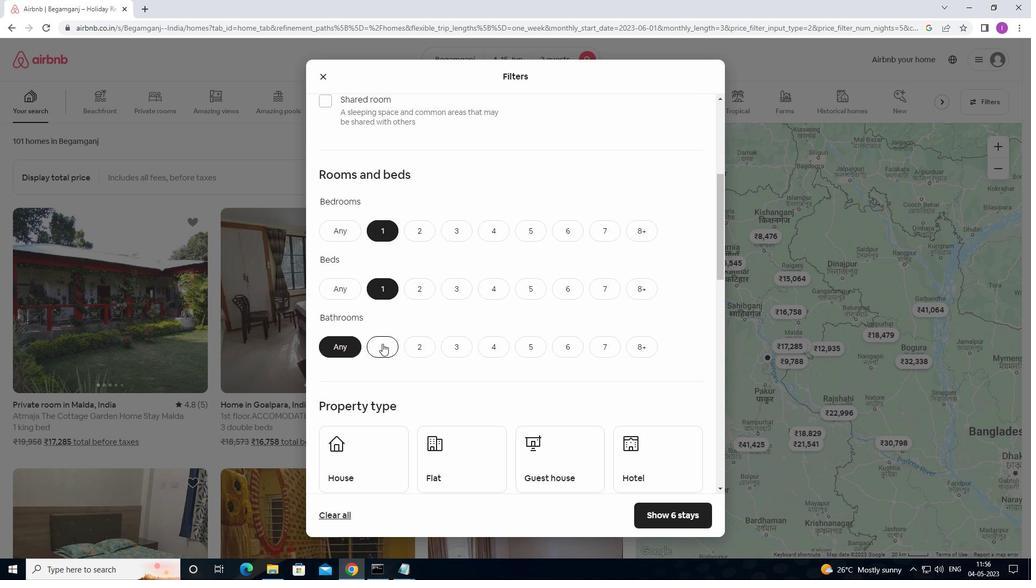 
Action: Mouse moved to (445, 320)
Screenshot: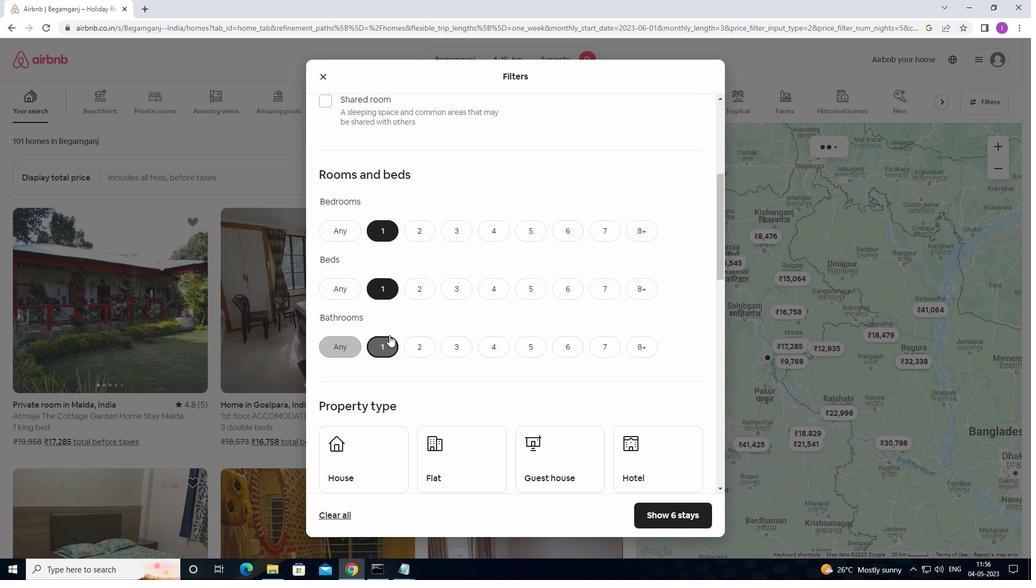 
Action: Mouse scrolled (445, 320) with delta (0, 0)
Screenshot: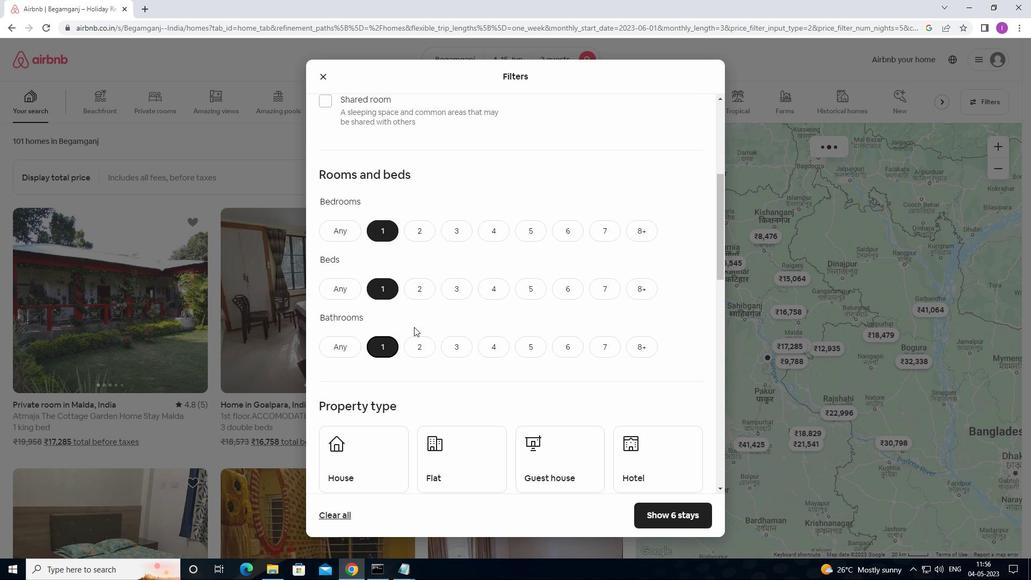 
Action: Mouse moved to (445, 320)
Screenshot: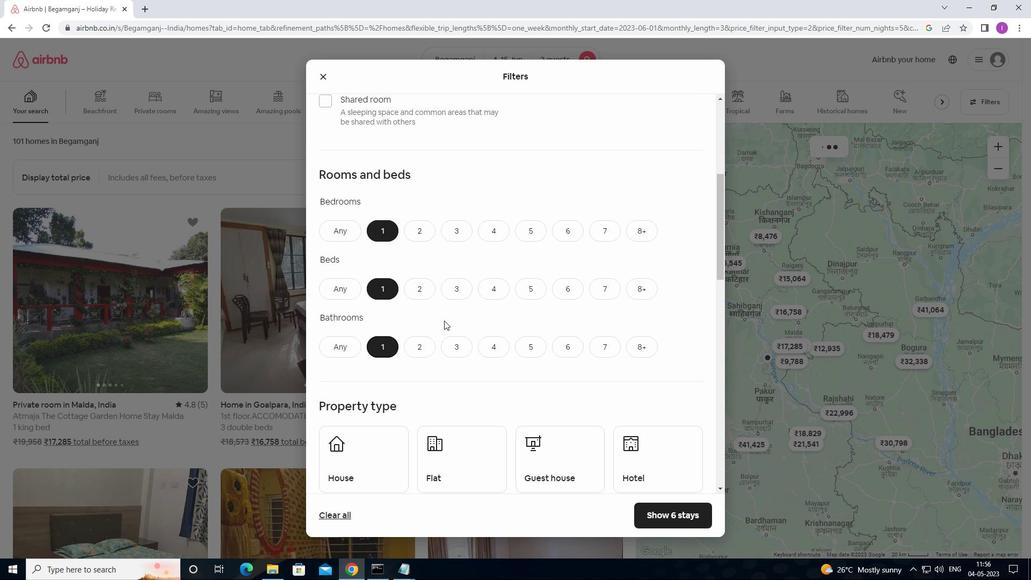 
Action: Mouse scrolled (445, 320) with delta (0, 0)
Screenshot: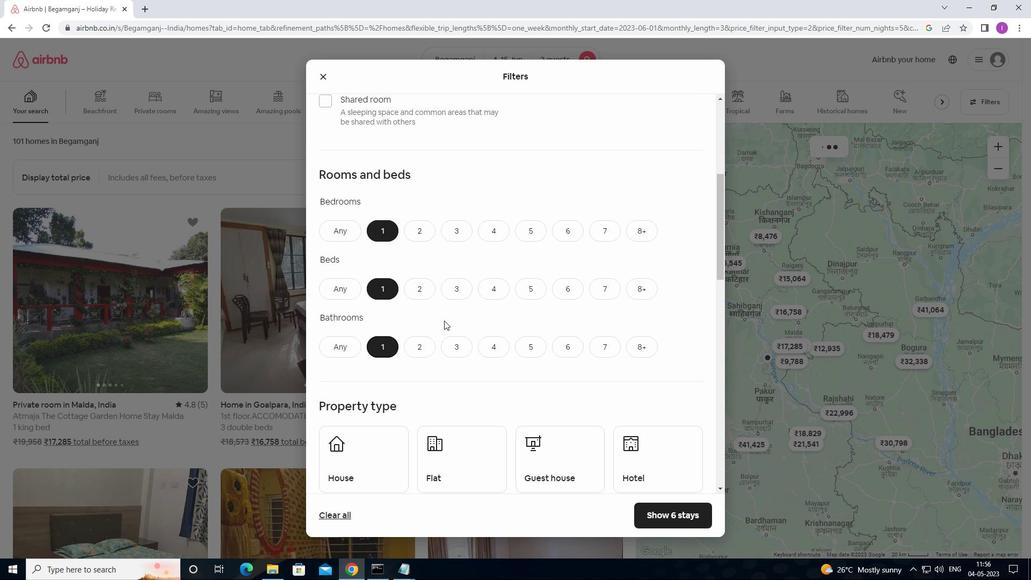 
Action: Mouse scrolled (445, 320) with delta (0, 0)
Screenshot: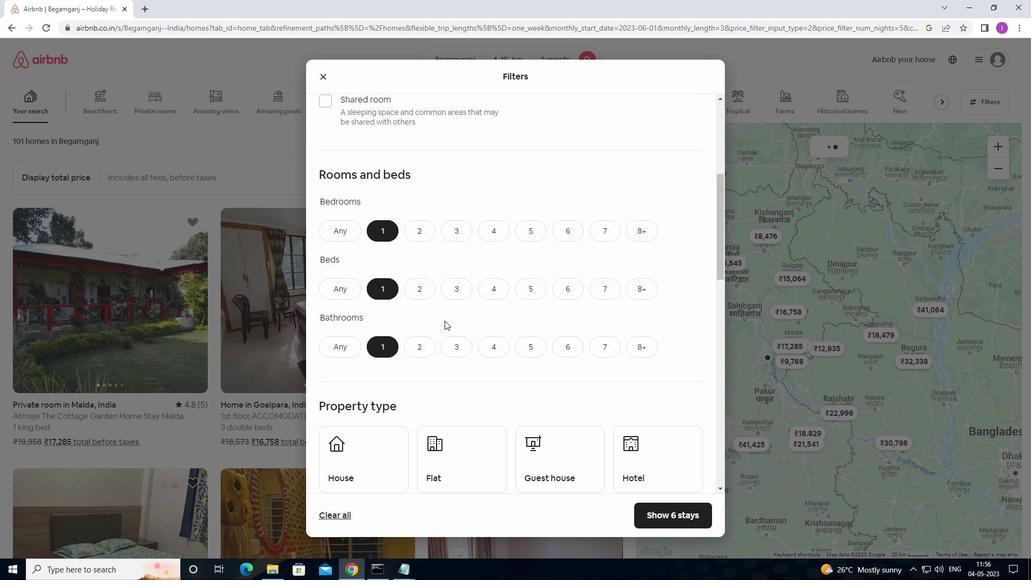 
Action: Mouse moved to (356, 317)
Screenshot: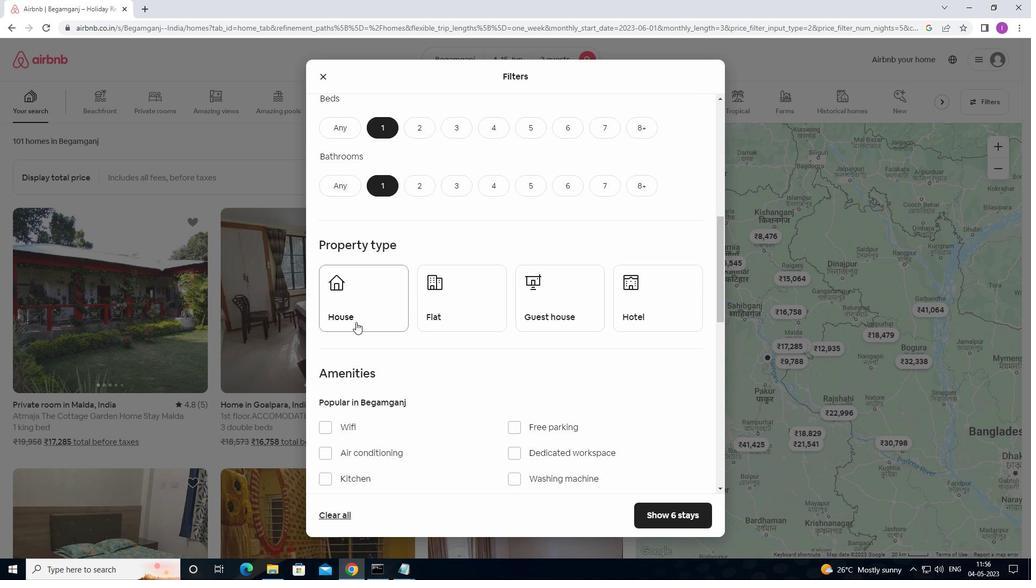 
Action: Mouse pressed left at (356, 317)
Screenshot: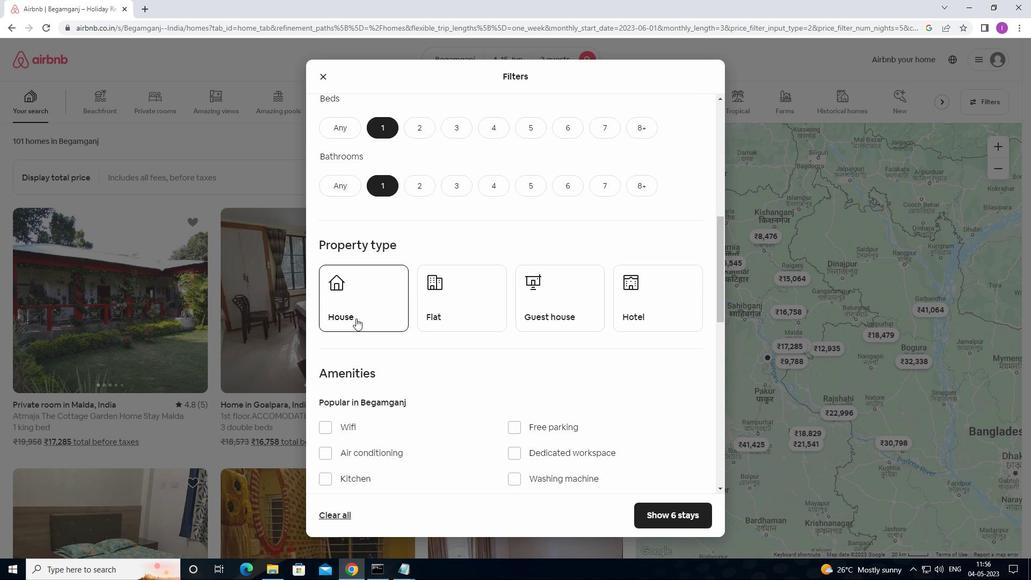 
Action: Mouse moved to (454, 314)
Screenshot: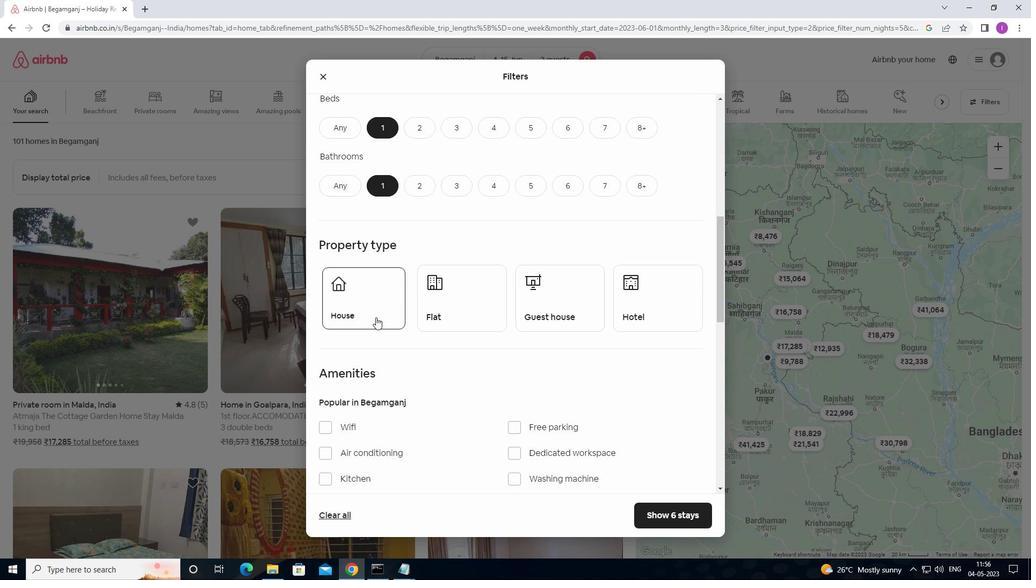
Action: Mouse pressed left at (454, 314)
Screenshot: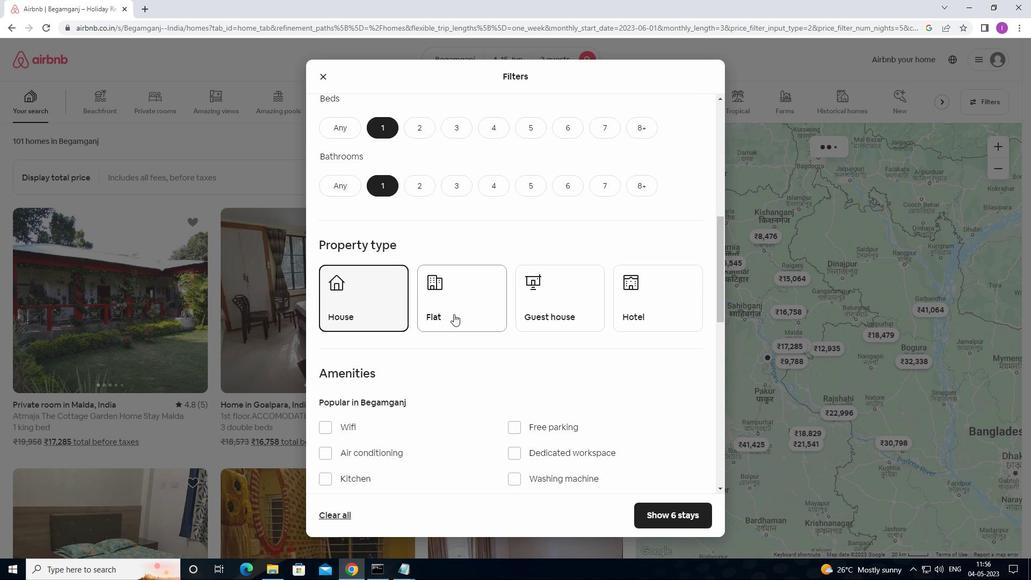 
Action: Mouse moved to (544, 303)
Screenshot: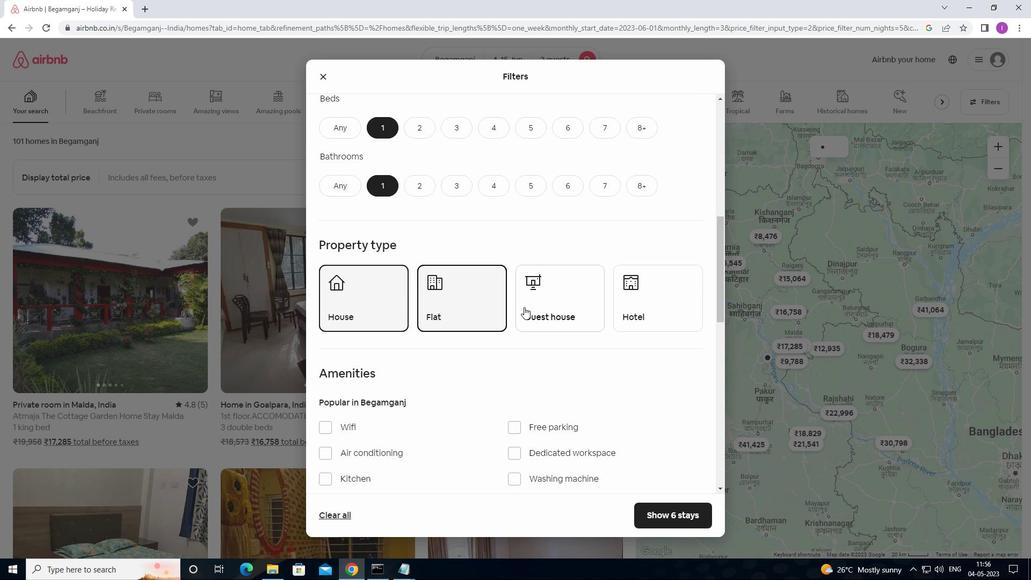 
Action: Mouse pressed left at (544, 303)
Screenshot: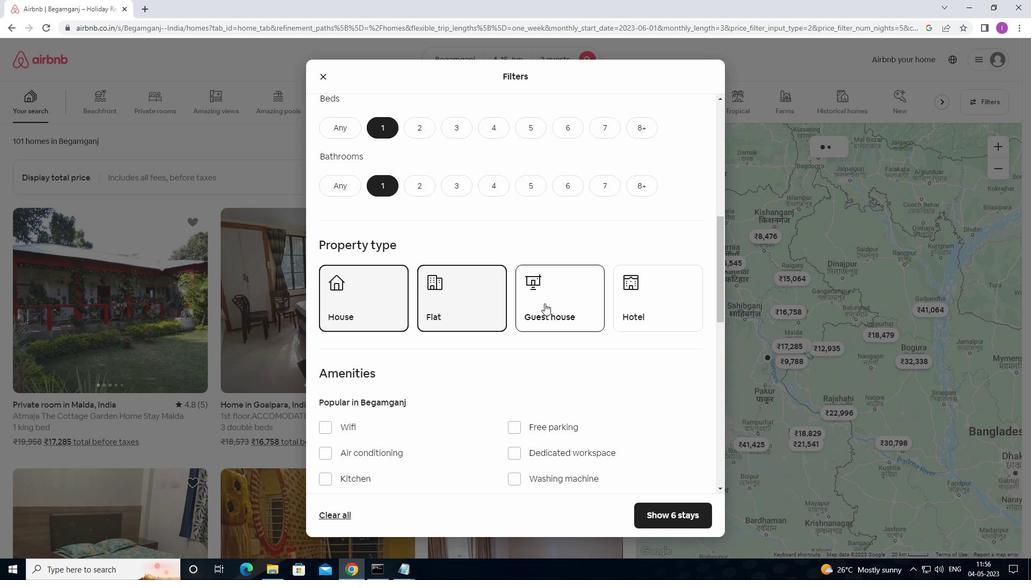 
Action: Mouse moved to (699, 321)
Screenshot: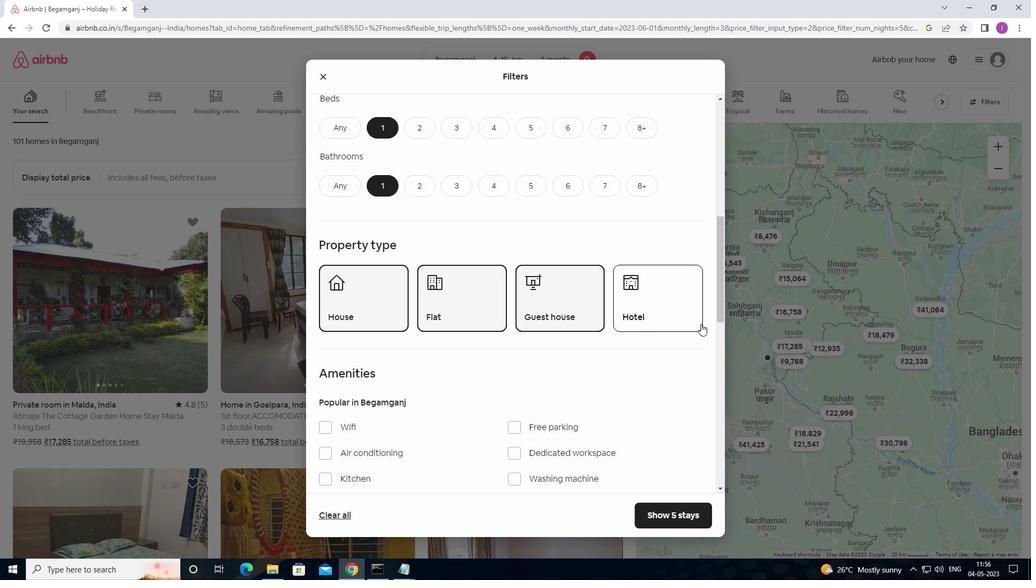 
Action: Mouse pressed left at (699, 321)
Screenshot: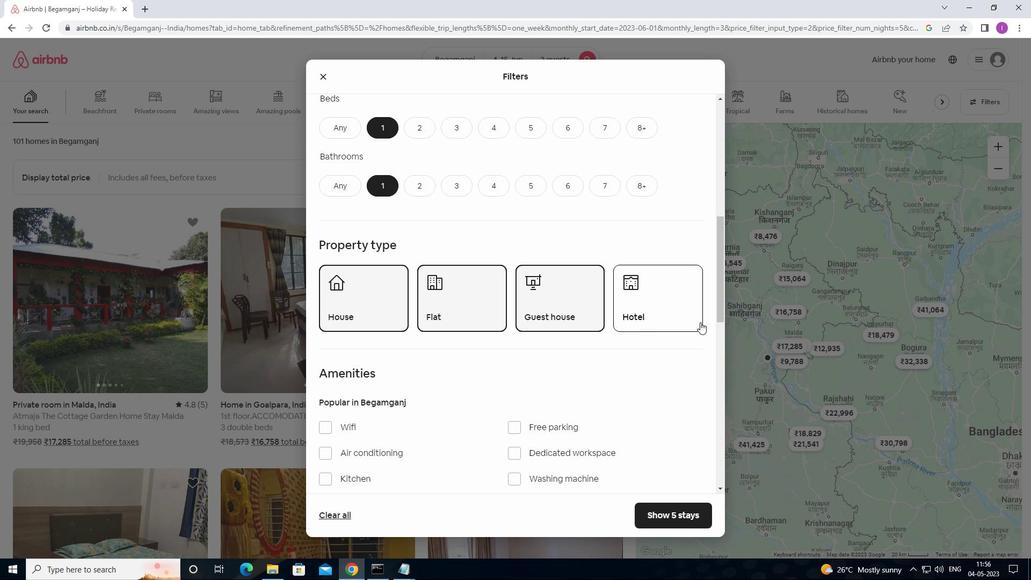 
Action: Mouse moved to (568, 333)
Screenshot: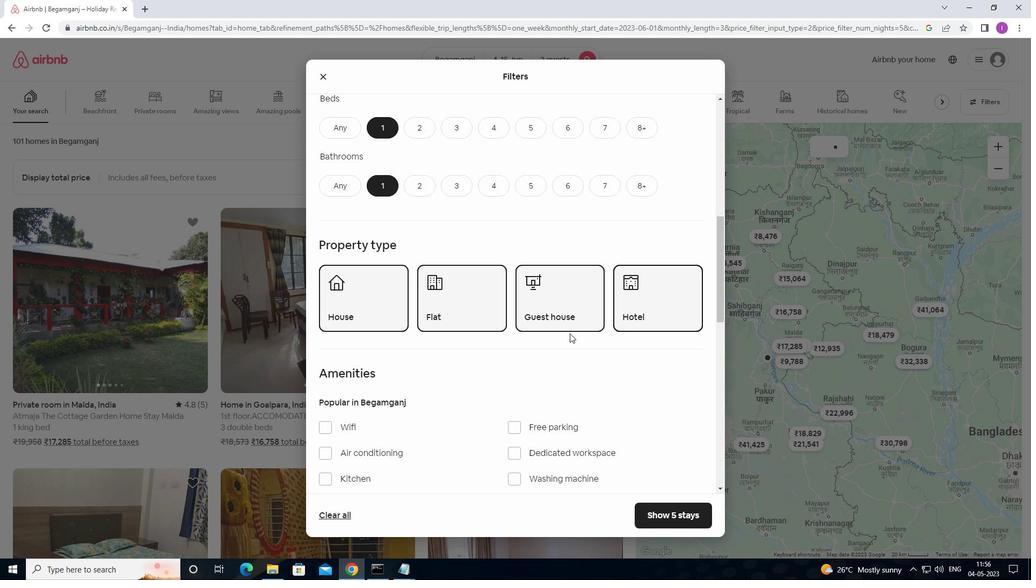 
Action: Mouse scrolled (568, 333) with delta (0, 0)
Screenshot: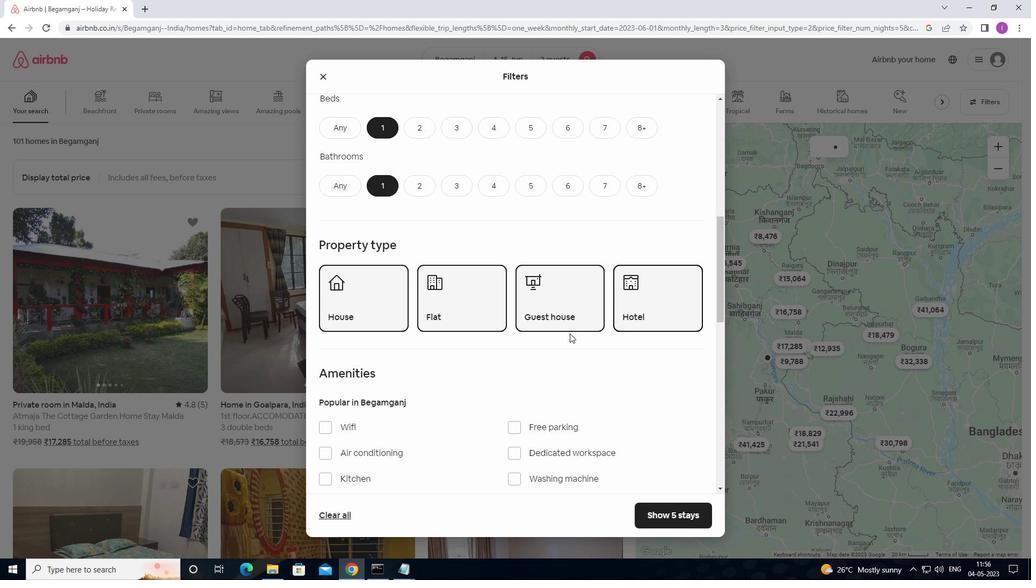 
Action: Mouse moved to (566, 334)
Screenshot: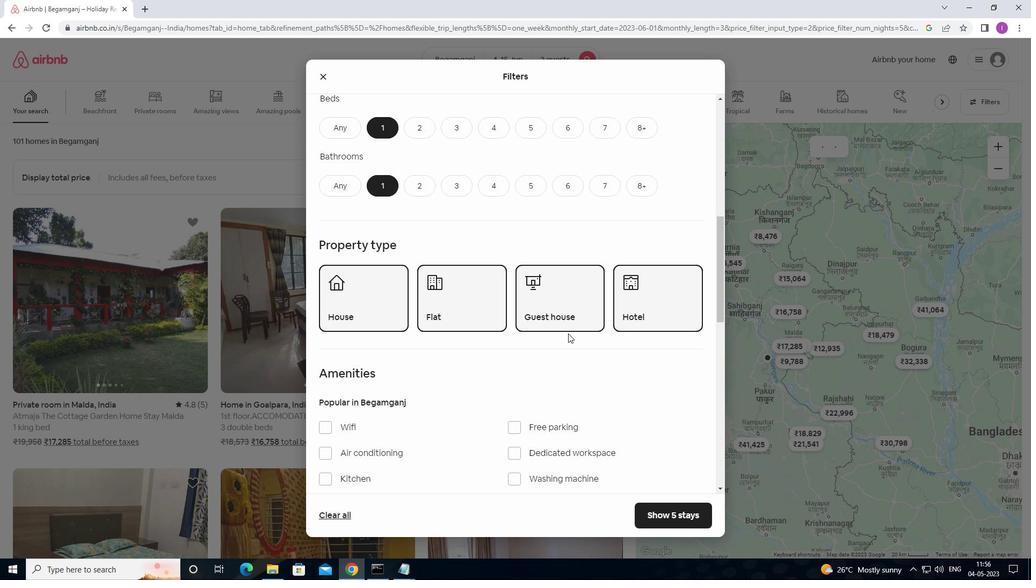 
Action: Mouse scrolled (566, 333) with delta (0, 0)
Screenshot: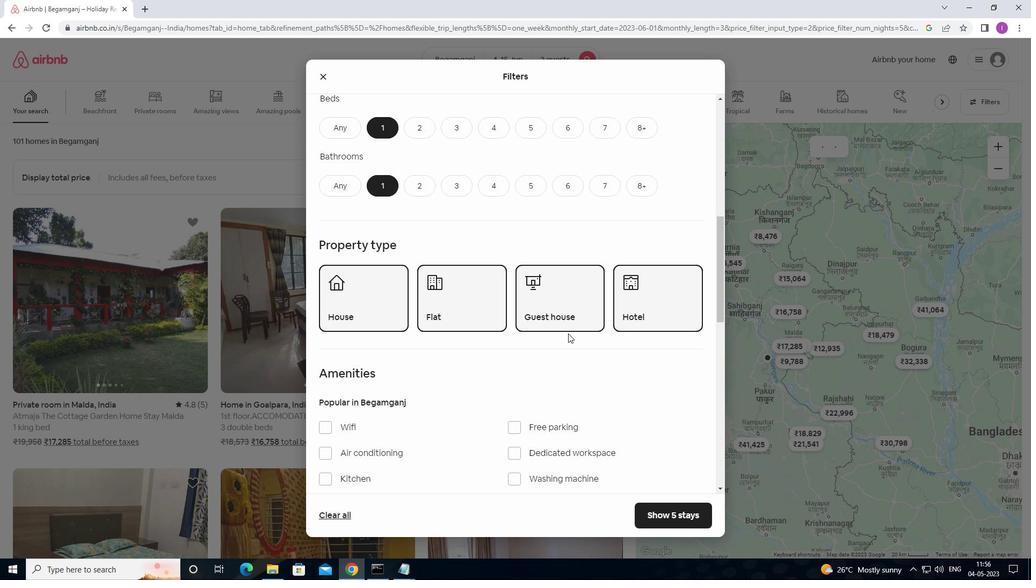 
Action: Mouse moved to (565, 334)
Screenshot: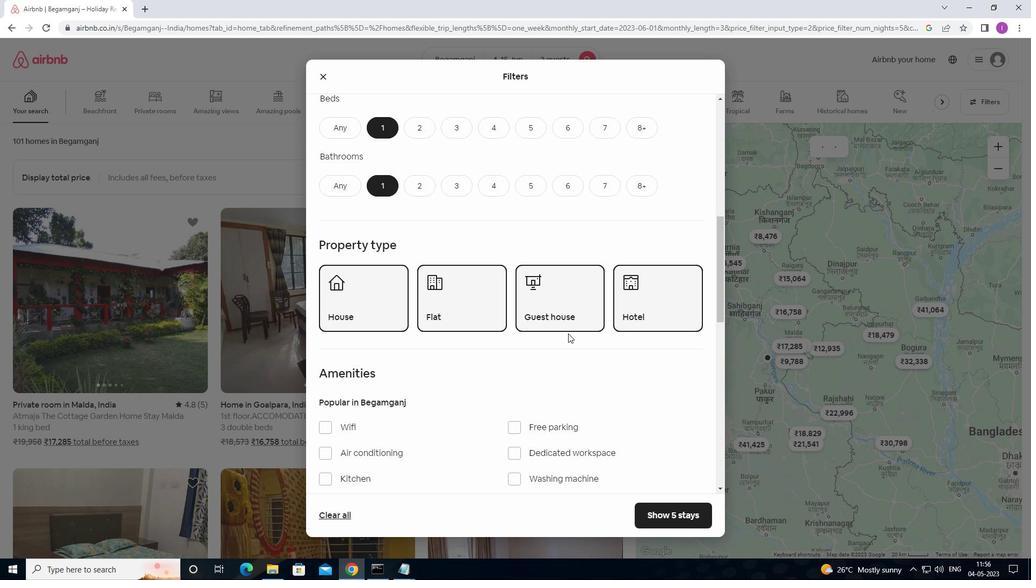 
Action: Mouse scrolled (565, 333) with delta (0, 0)
Screenshot: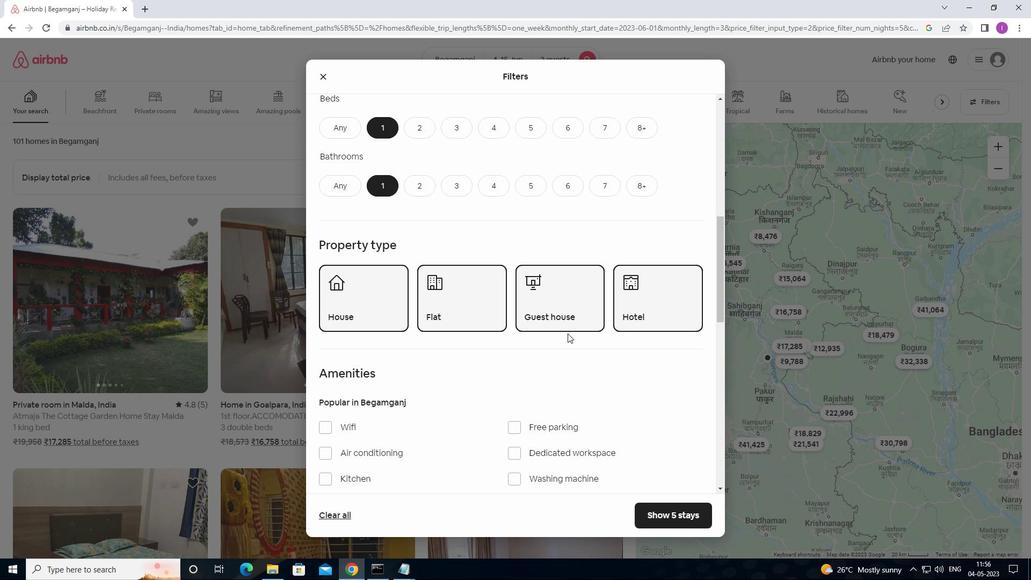 
Action: Mouse moved to (564, 333)
Screenshot: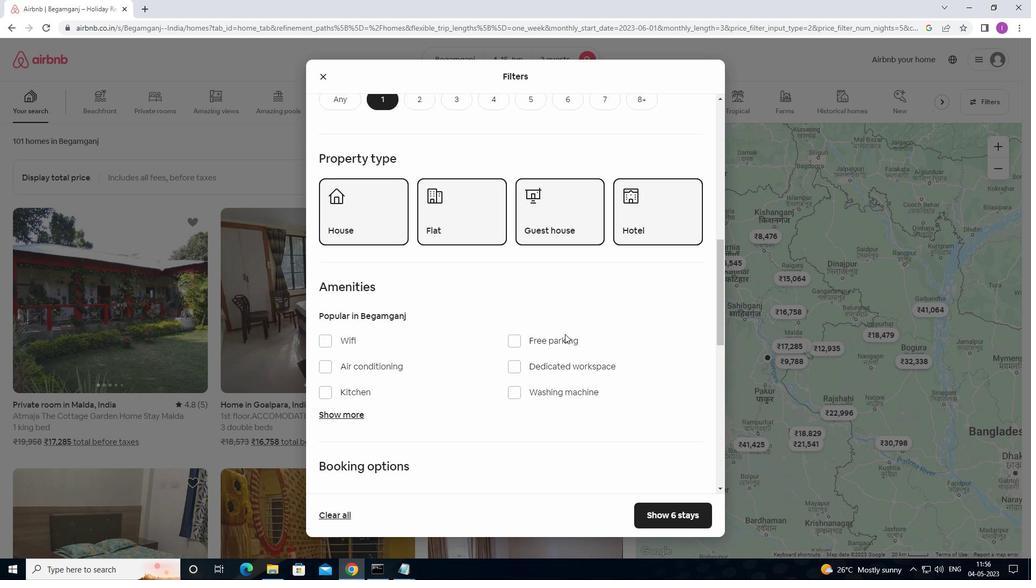 
Action: Mouse scrolled (564, 333) with delta (0, 0)
Screenshot: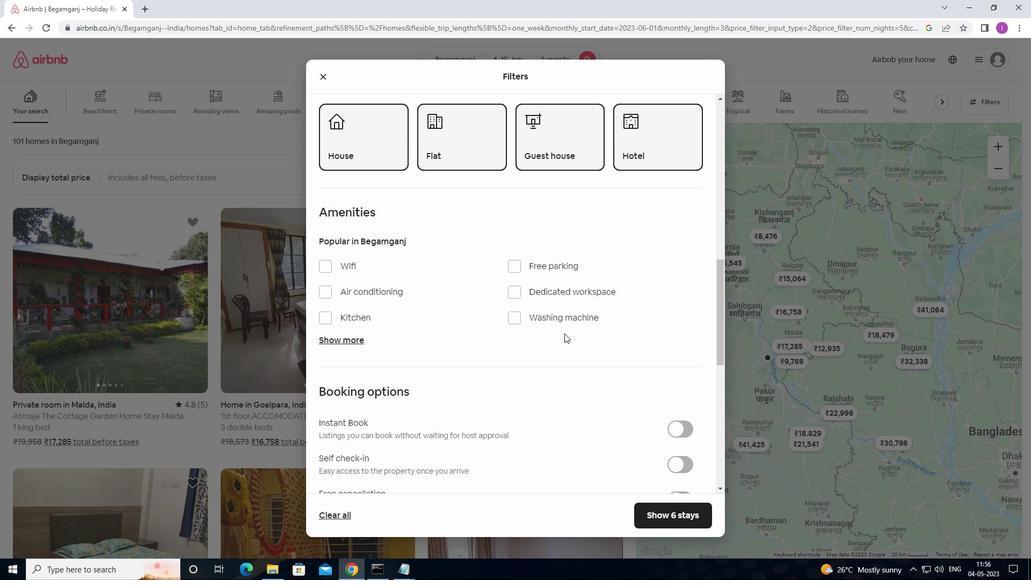 
Action: Mouse moved to (563, 333)
Screenshot: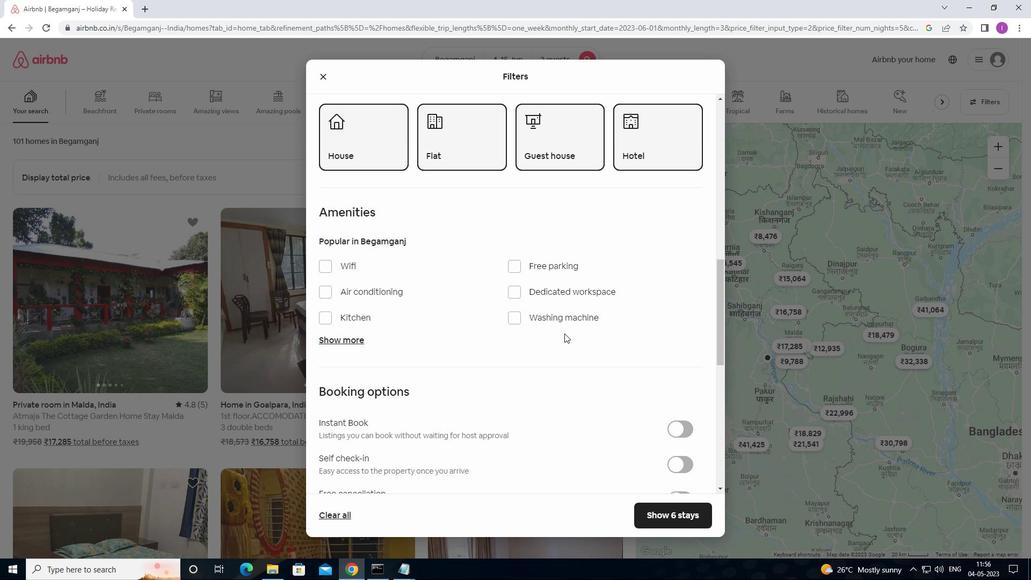 
Action: Mouse scrolled (563, 332) with delta (0, 0)
Screenshot: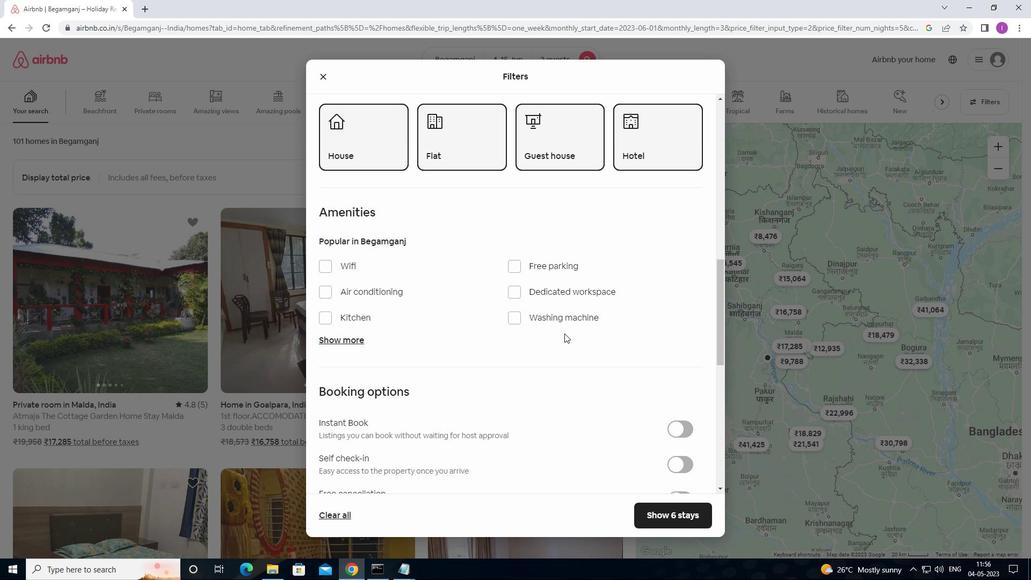 
Action: Mouse moved to (680, 354)
Screenshot: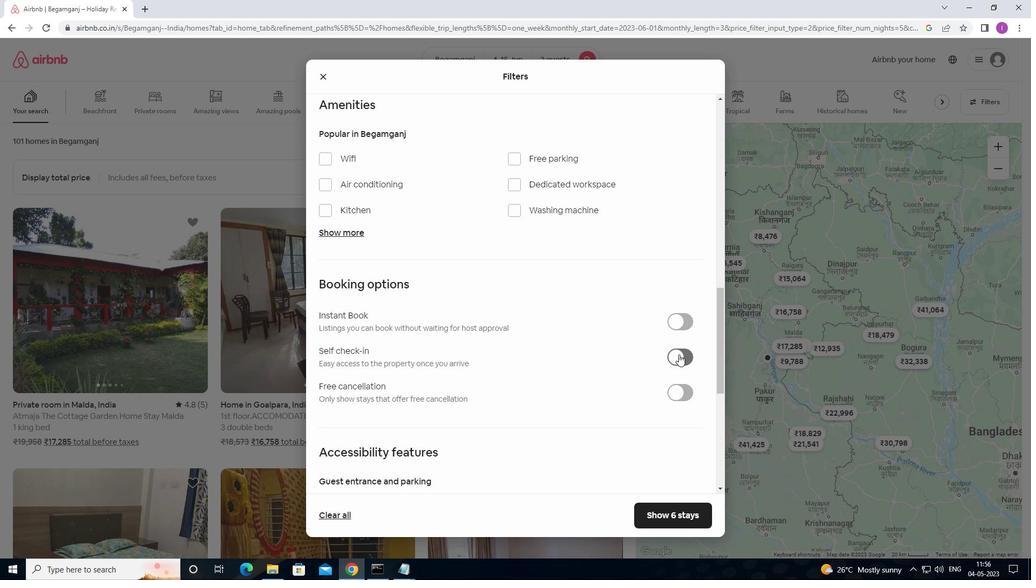 
Action: Mouse pressed left at (680, 354)
Screenshot: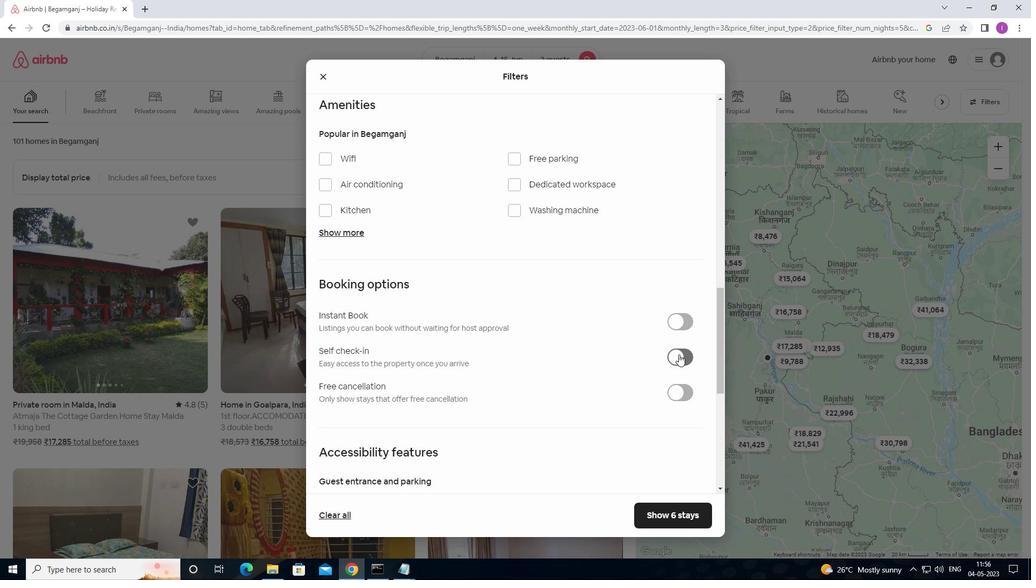 
Action: Mouse moved to (537, 347)
Screenshot: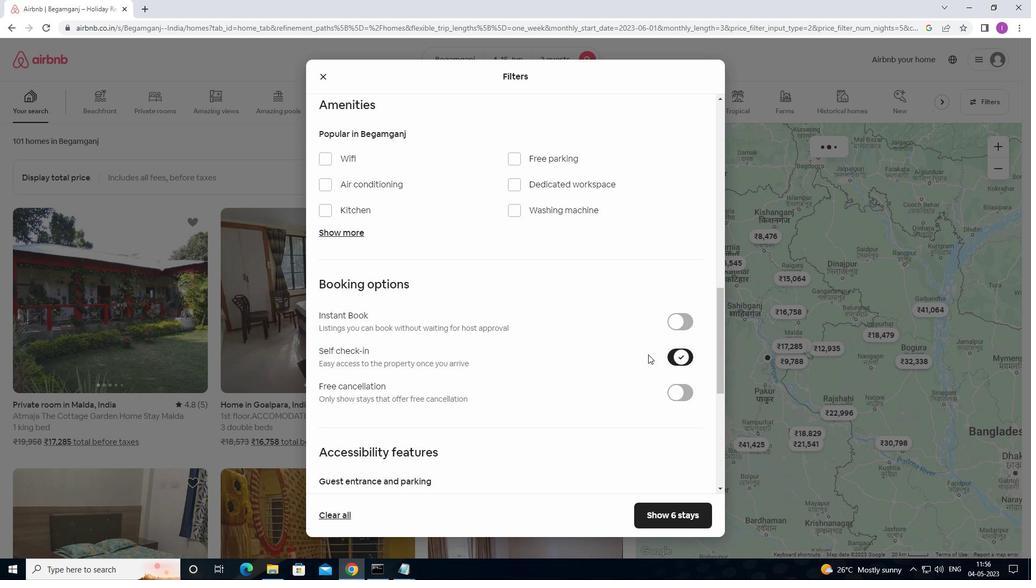 
Action: Mouse scrolled (537, 347) with delta (0, 0)
Screenshot: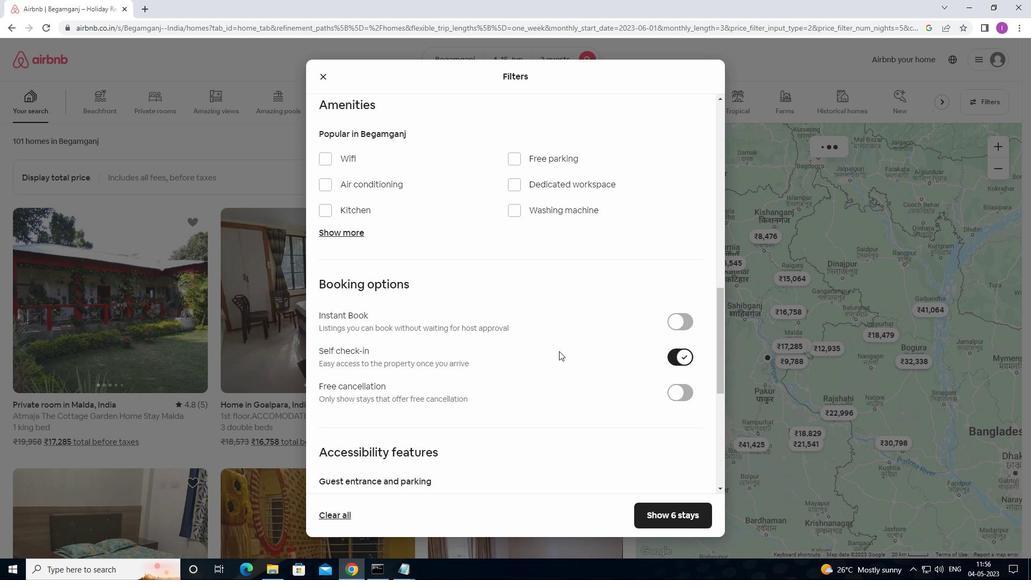 
Action: Mouse scrolled (537, 347) with delta (0, 0)
Screenshot: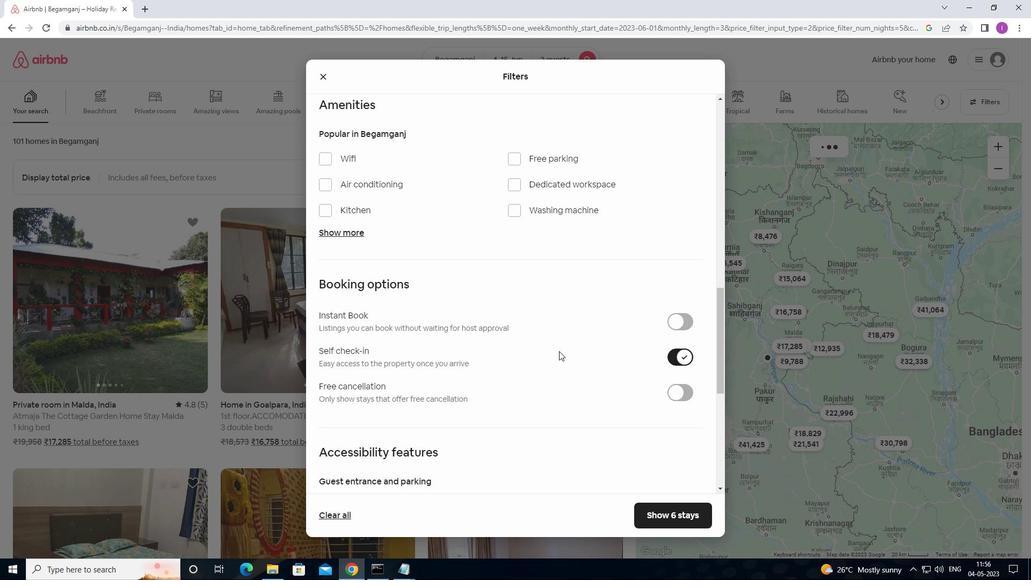 
Action: Mouse scrolled (537, 347) with delta (0, 0)
Screenshot: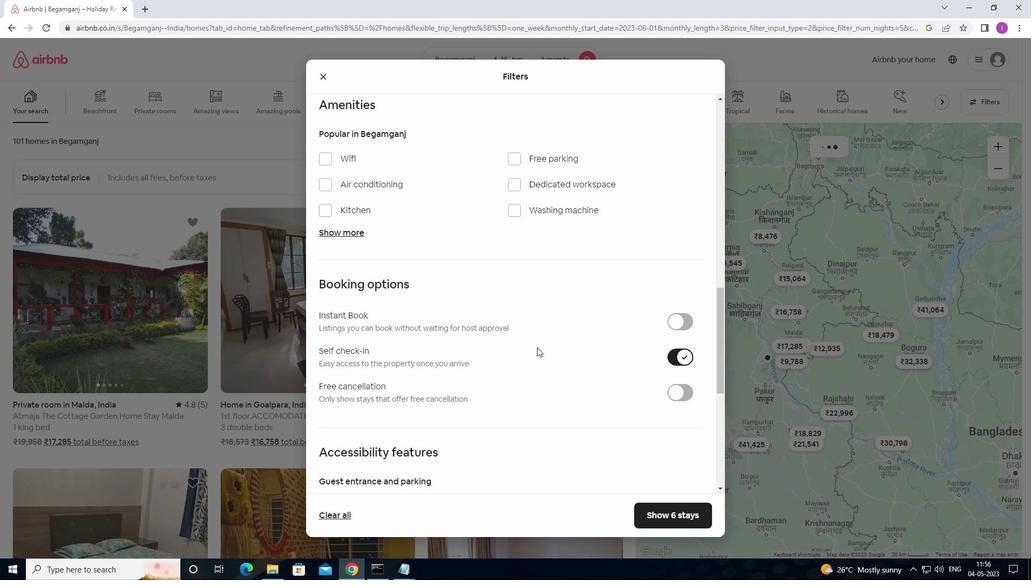 
Action: Mouse scrolled (537, 347) with delta (0, 0)
Screenshot: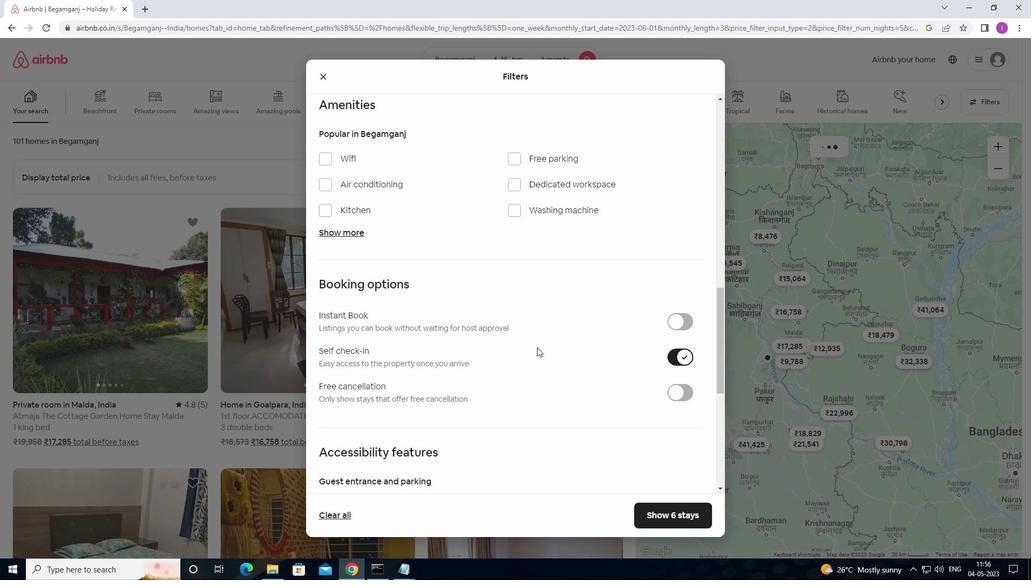 
Action: Mouse scrolled (537, 347) with delta (0, 0)
Screenshot: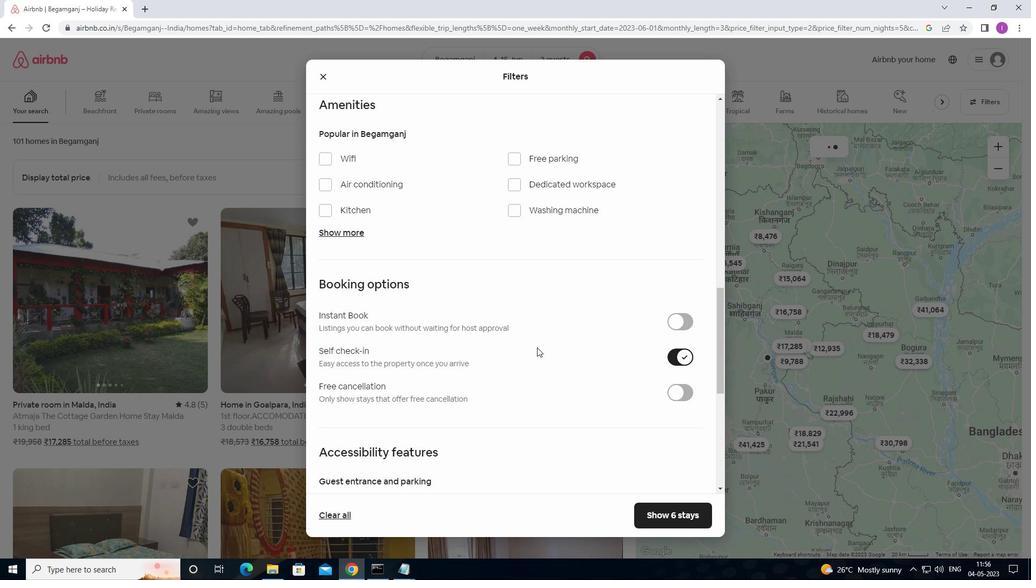 
Action: Mouse moved to (537, 346)
Screenshot: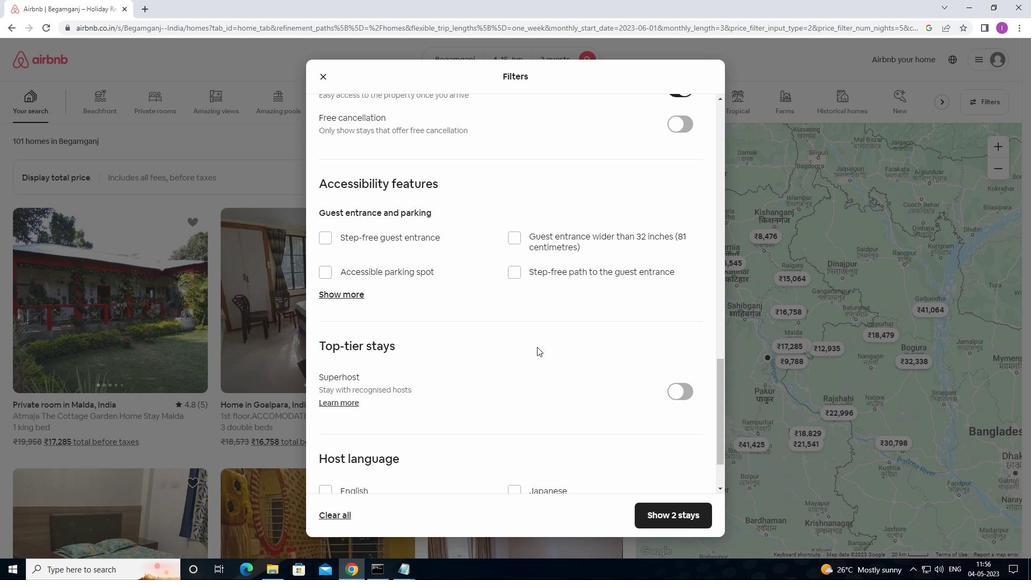 
Action: Mouse scrolled (537, 346) with delta (0, 0)
Screenshot: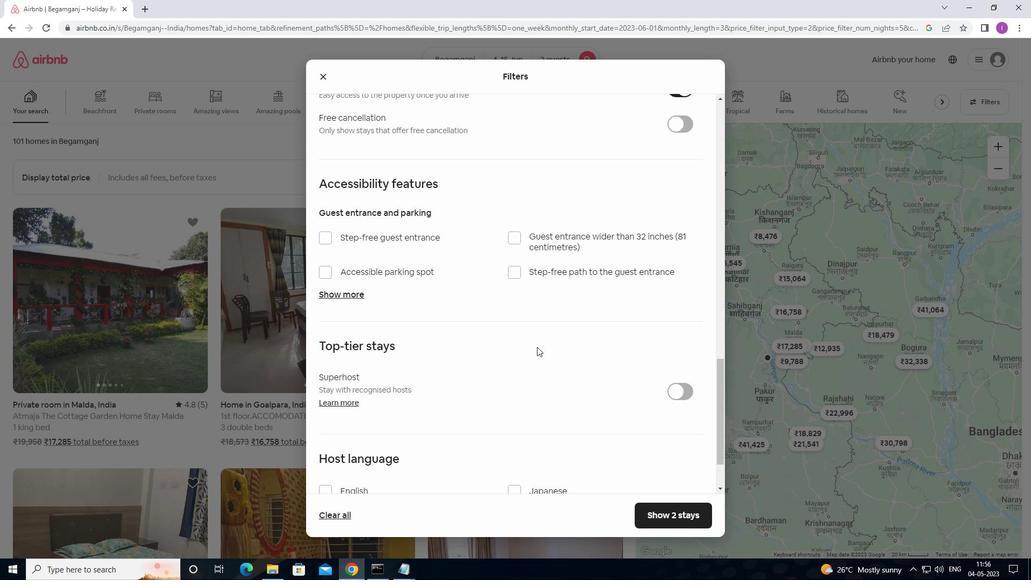 
Action: Mouse scrolled (537, 346) with delta (0, 0)
Screenshot: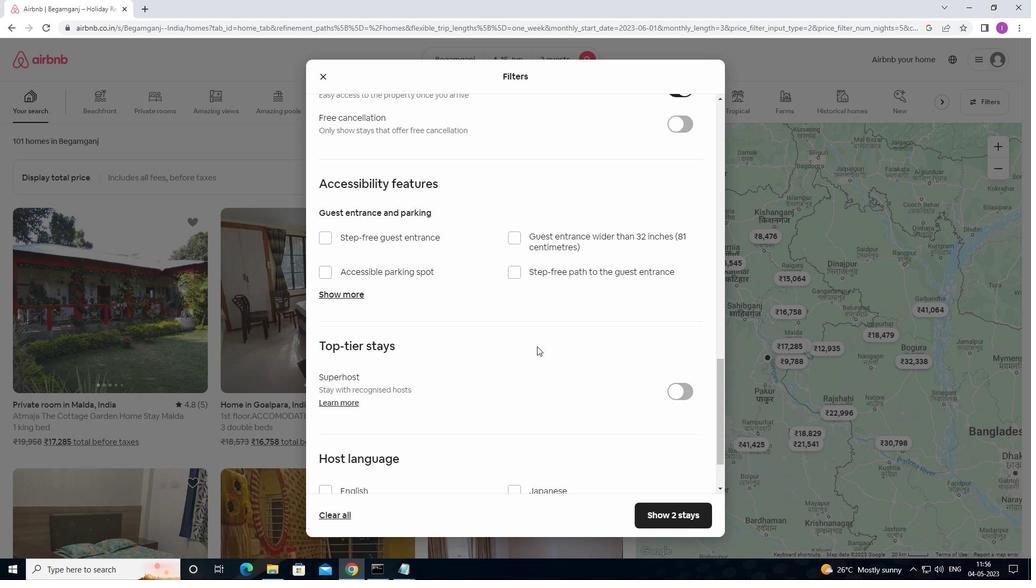 
Action: Mouse scrolled (537, 346) with delta (0, 0)
Screenshot: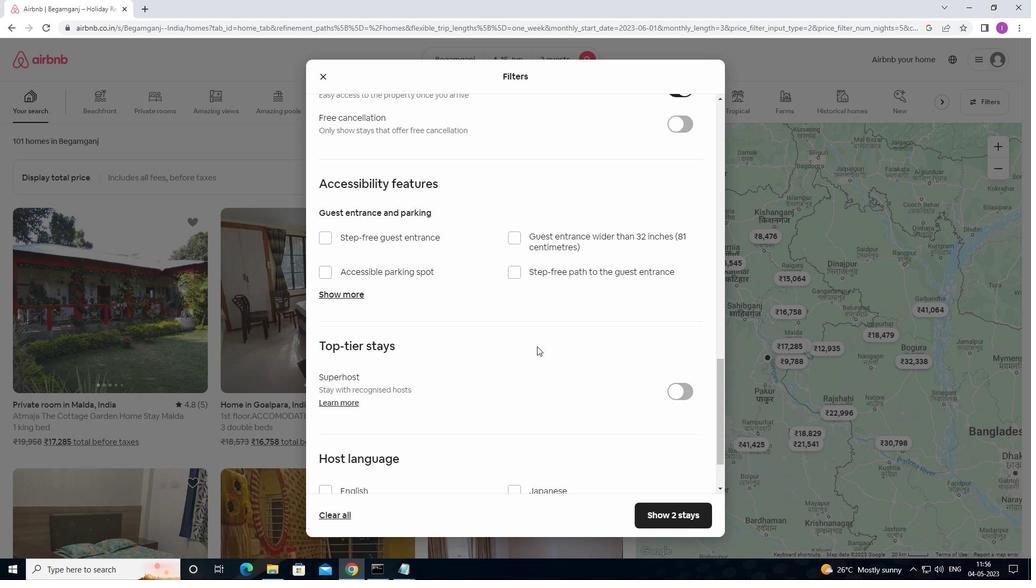 
Action: Mouse scrolled (537, 346) with delta (0, 0)
Screenshot: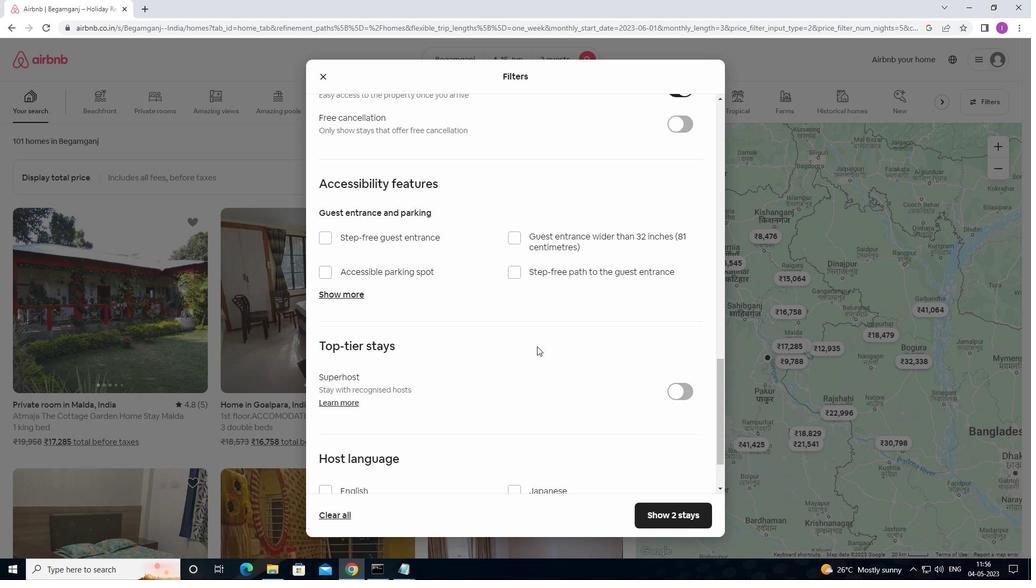 
Action: Mouse moved to (489, 393)
Screenshot: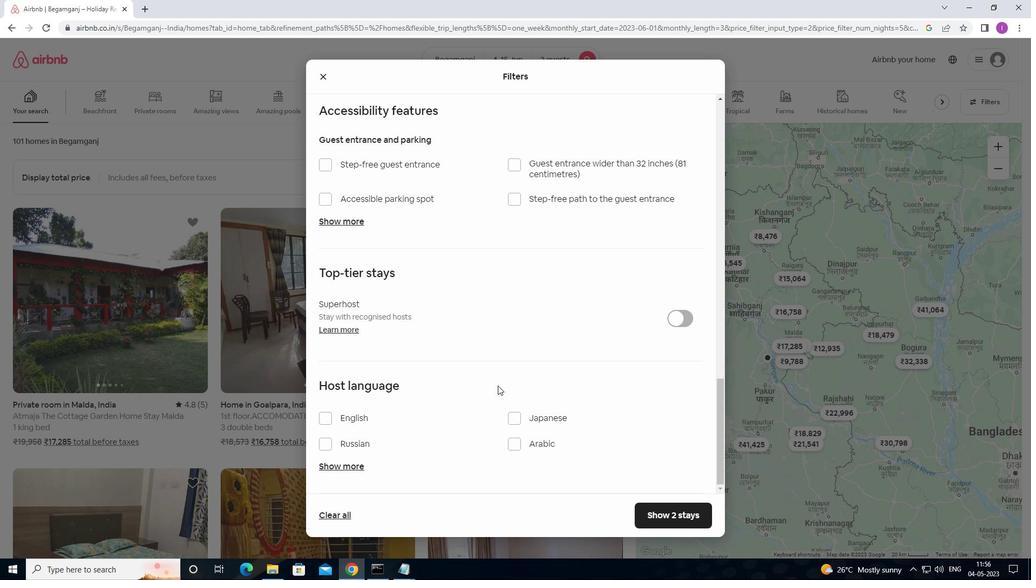 
Action: Mouse scrolled (489, 393) with delta (0, 0)
Screenshot: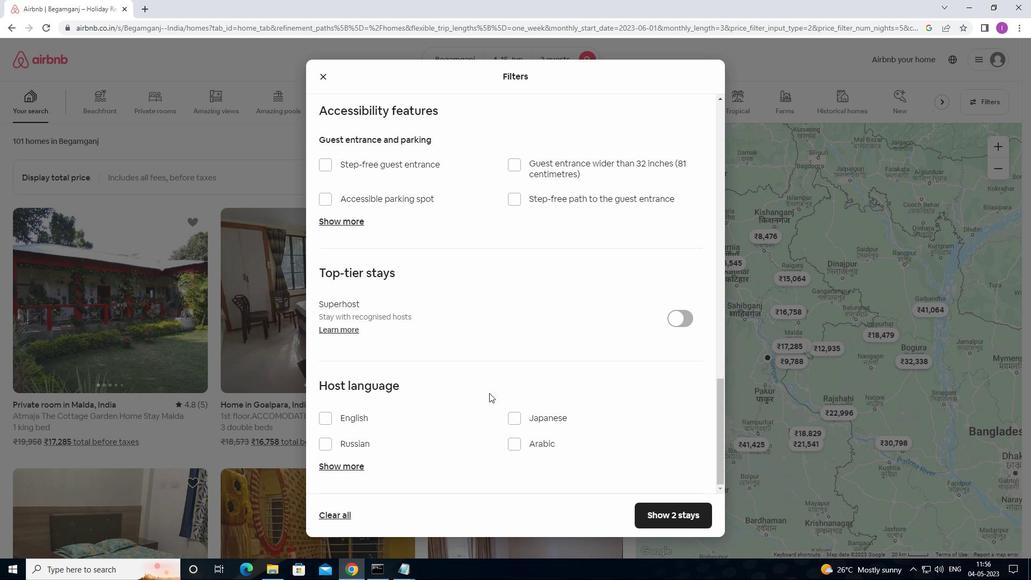 
Action: Mouse scrolled (489, 393) with delta (0, 0)
Screenshot: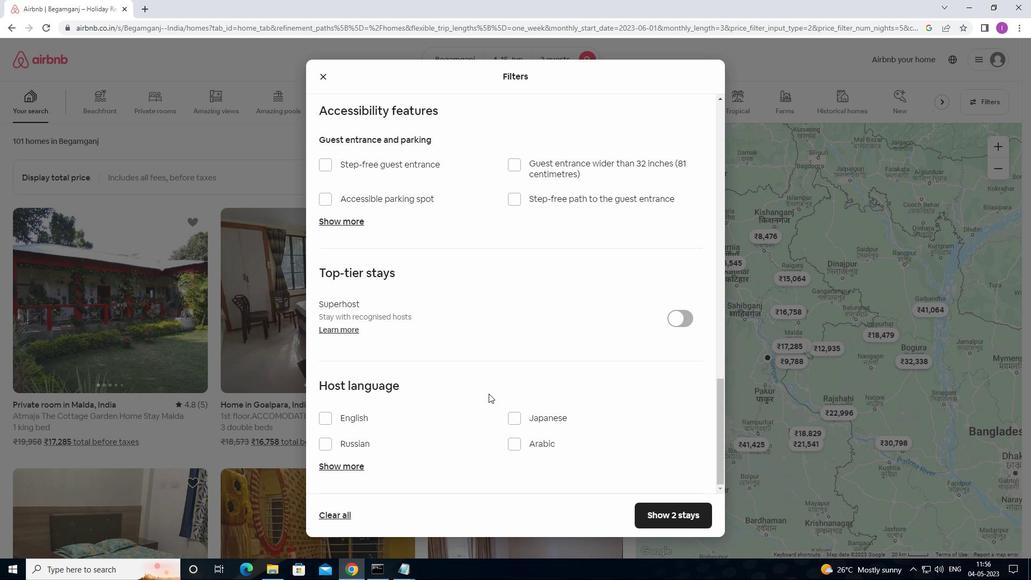 
Action: Mouse scrolled (489, 393) with delta (0, 0)
Screenshot: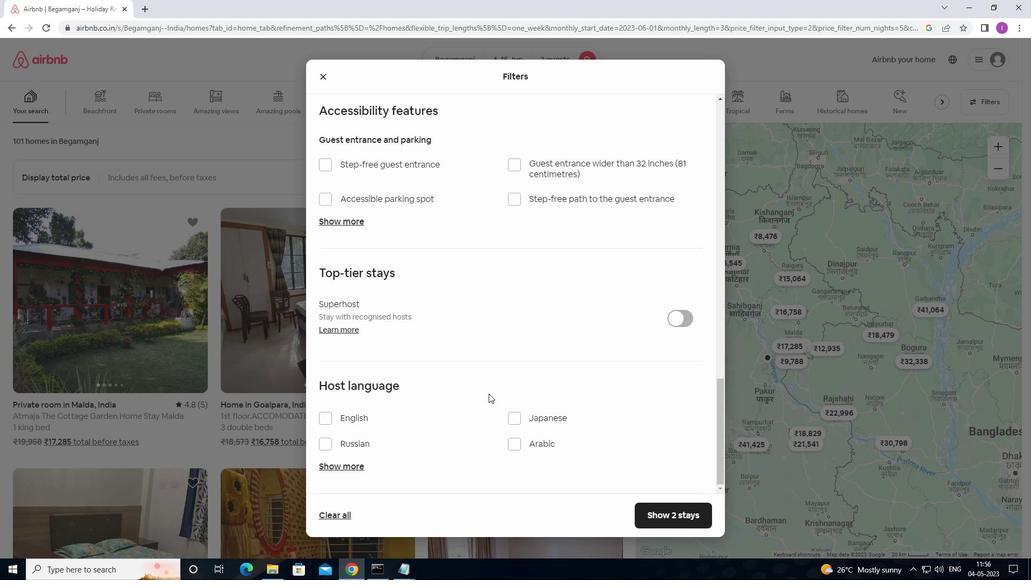 
Action: Mouse moved to (489, 394)
Screenshot: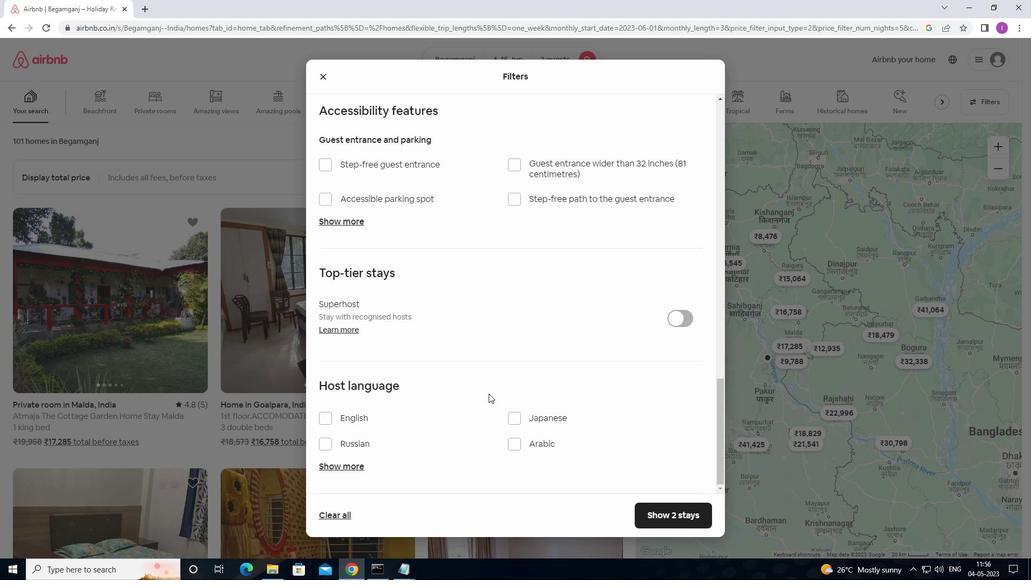 
Action: Mouse scrolled (489, 393) with delta (0, 0)
Screenshot: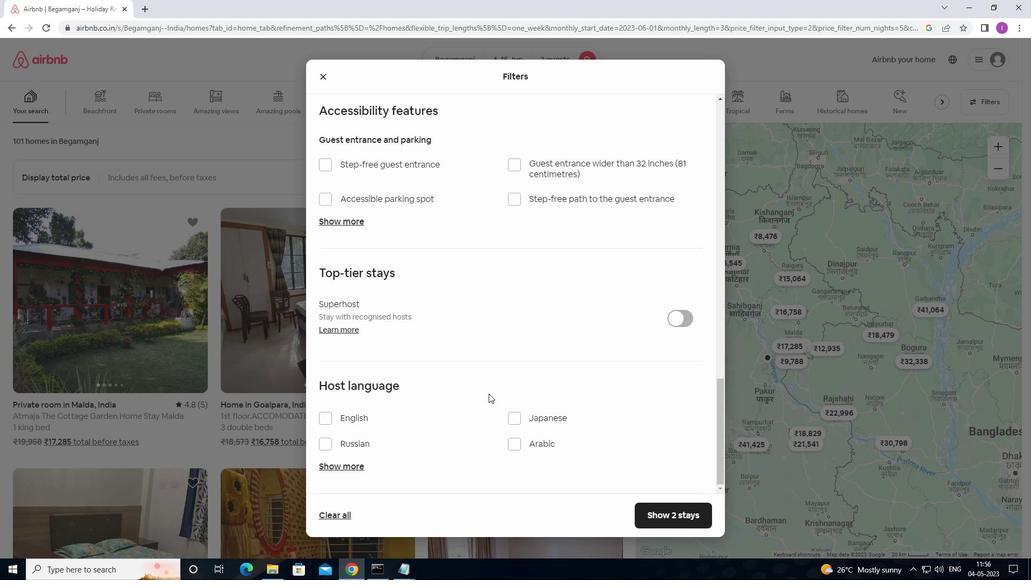 
Action: Mouse moved to (488, 395)
Screenshot: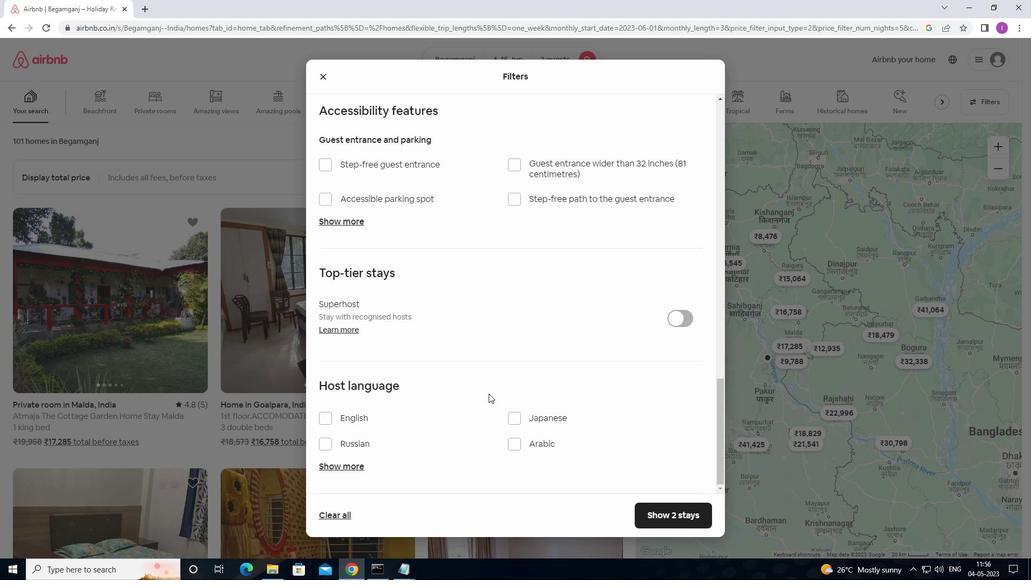 
Action: Mouse scrolled (488, 394) with delta (0, 0)
Screenshot: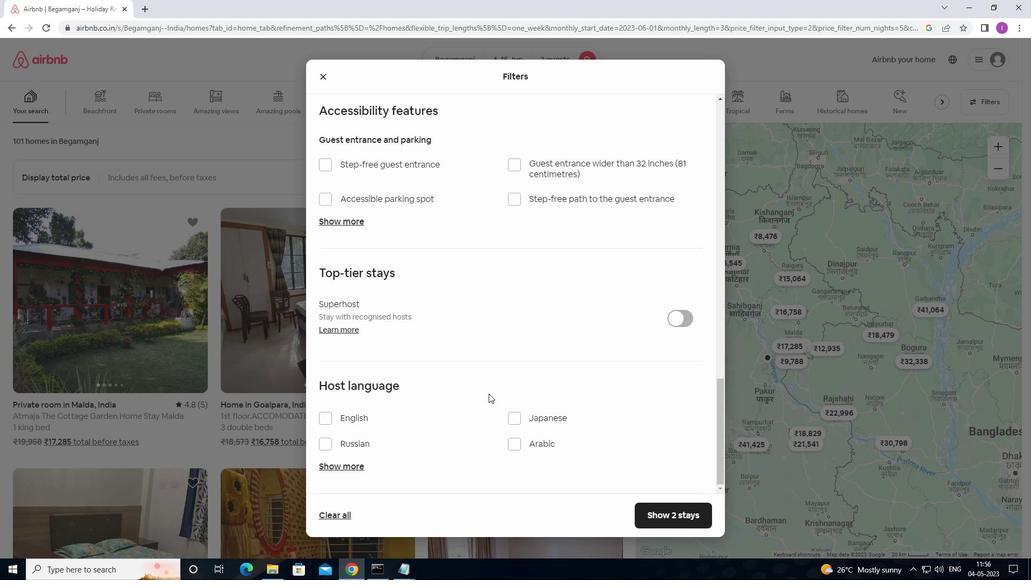 
Action: Mouse moved to (320, 414)
Screenshot: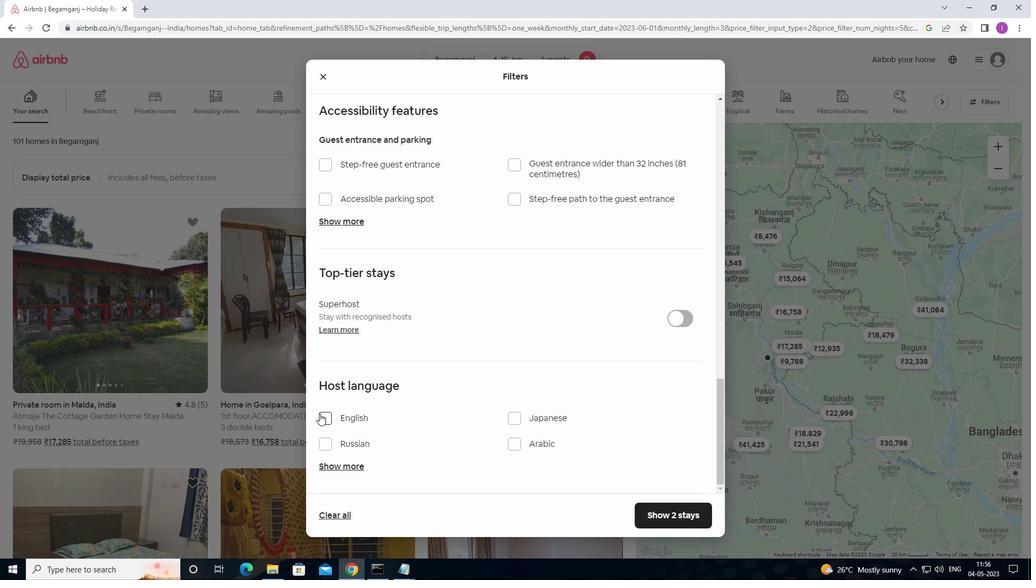 
Action: Mouse pressed left at (320, 414)
Screenshot: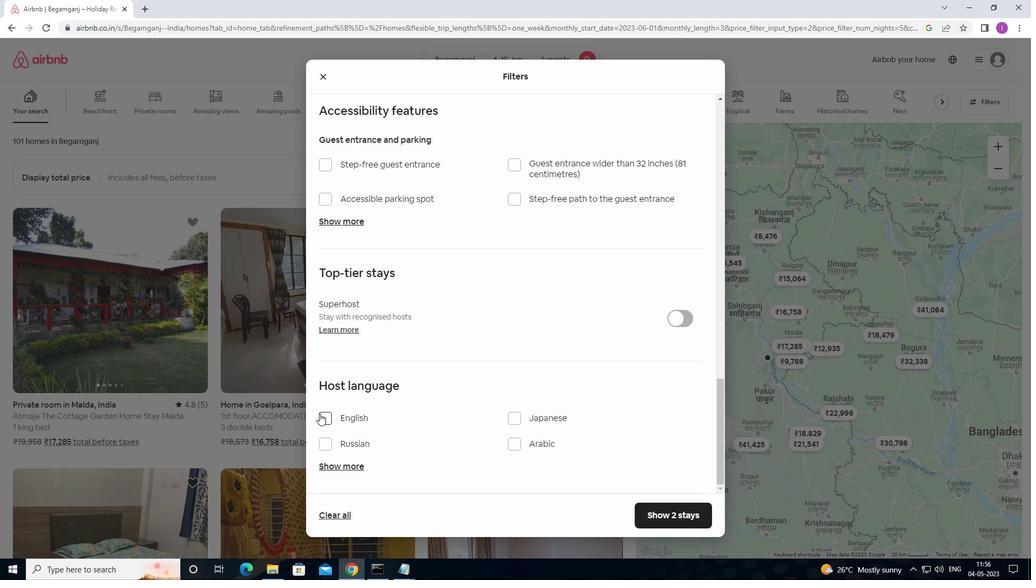 
Action: Mouse moved to (688, 521)
Screenshot: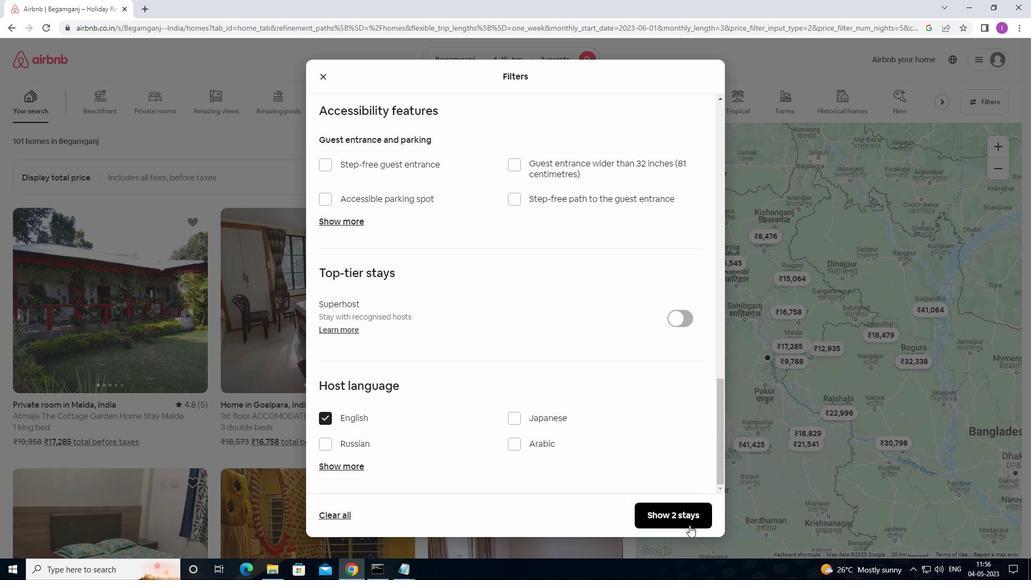 
Action: Mouse pressed left at (688, 521)
Screenshot: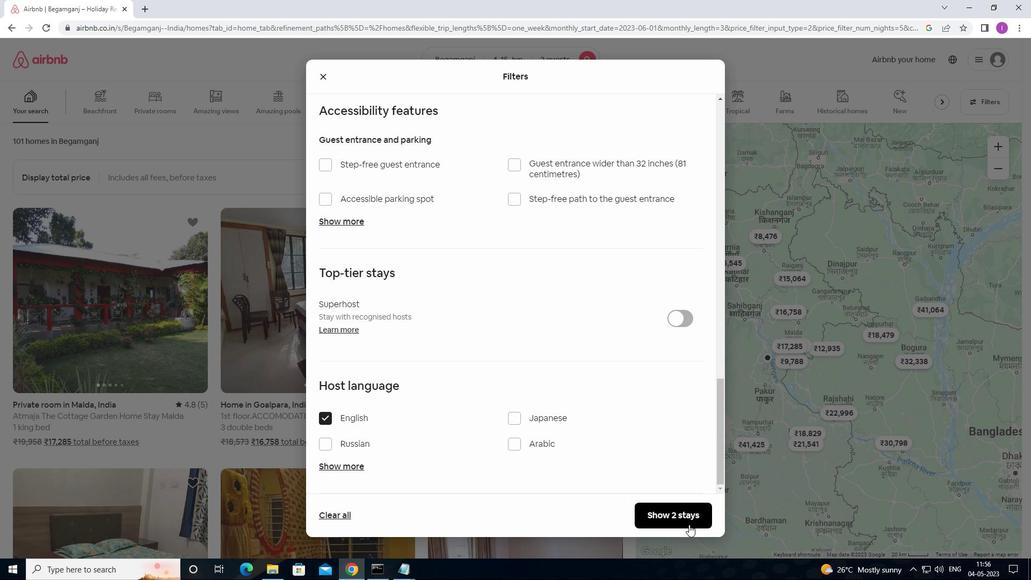 
Action: Mouse moved to (686, 507)
Screenshot: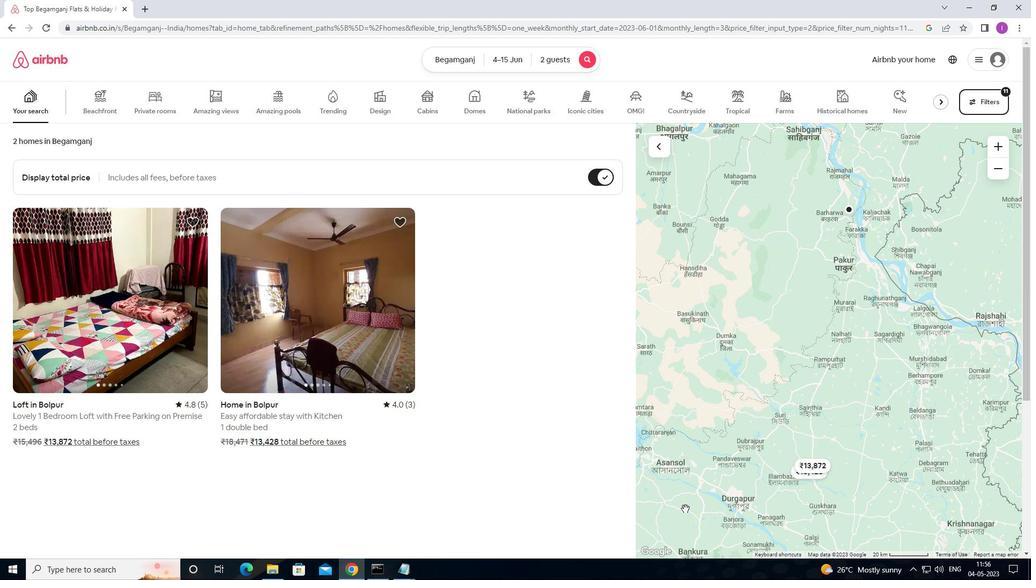 
